 Task: Find connections with filter location Jalgaon Jamod with filter topic #blockchainwith filter profile language German with filter current company Mott MacDonald with filter school St. Paul's Senior Secondary School with filter industry Data Infrastructure and Analytics with filter service category Android Development with filter keywords title Astronomer
Action: Mouse moved to (583, 85)
Screenshot: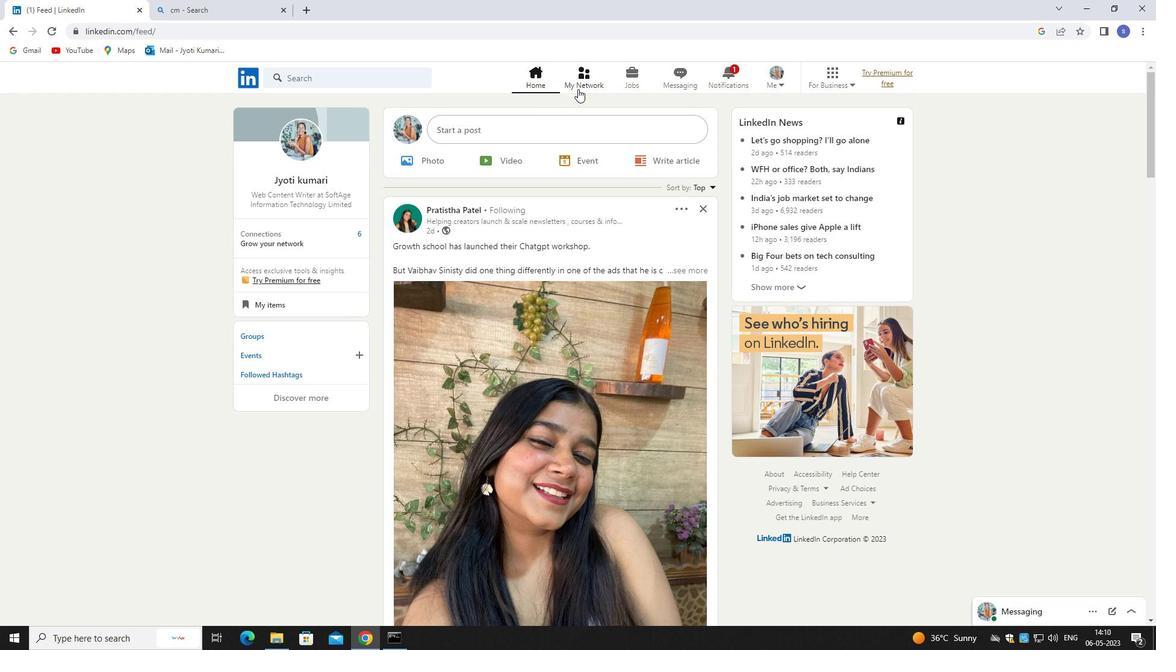 
Action: Mouse pressed left at (583, 85)
Screenshot: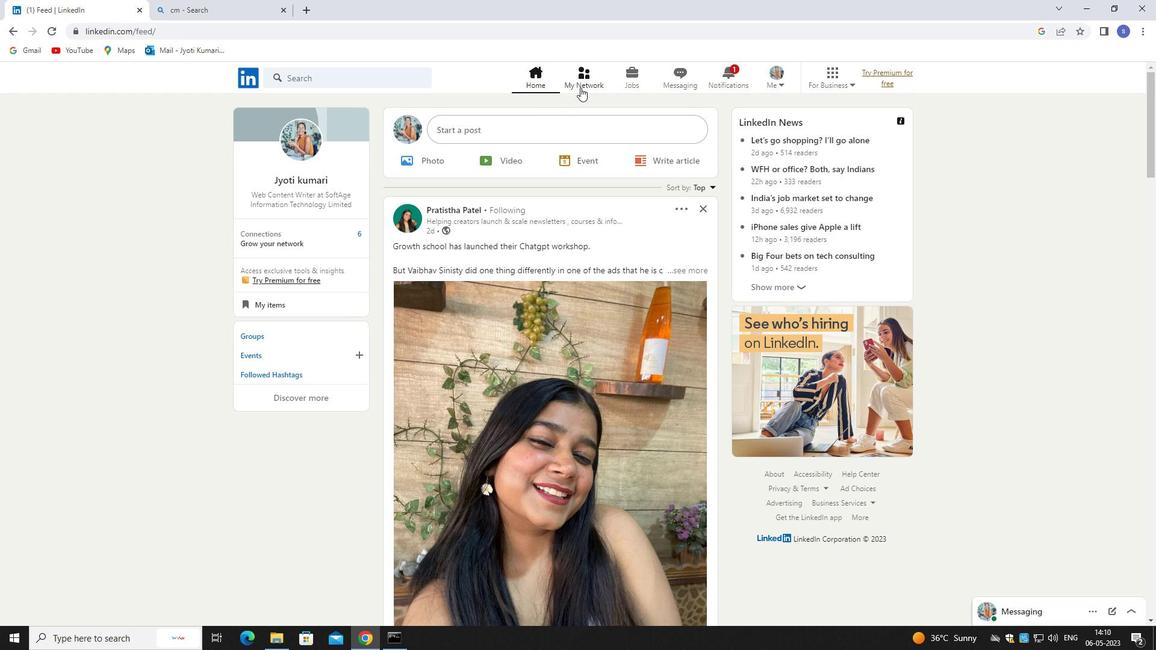 
Action: Mouse pressed left at (583, 85)
Screenshot: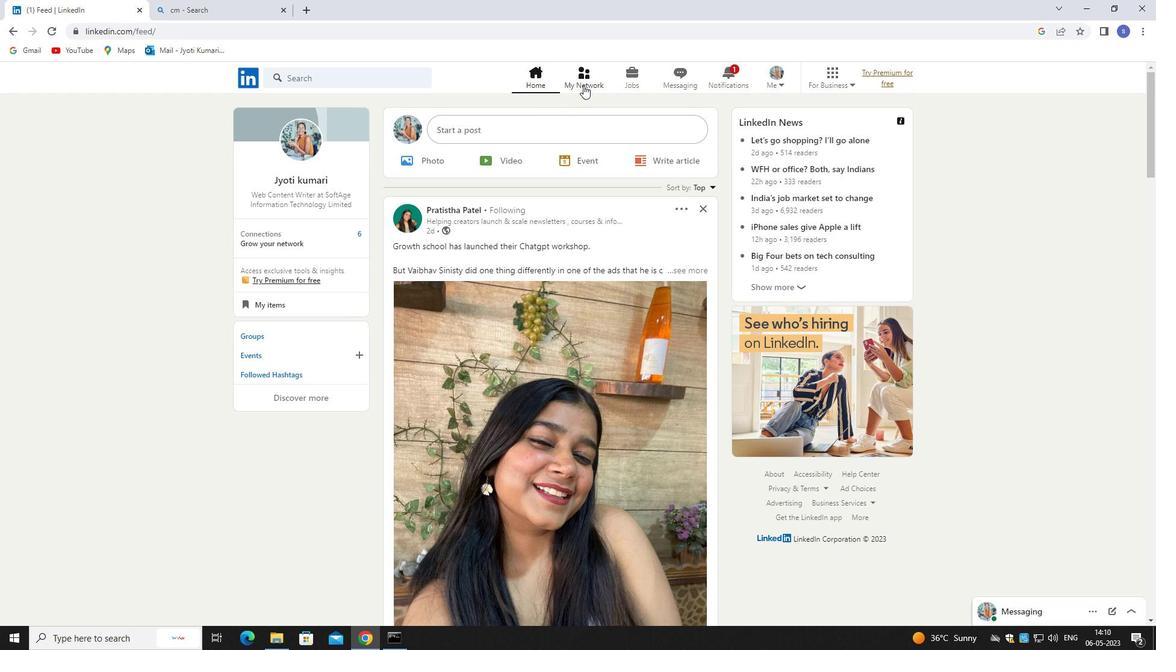 
Action: Mouse moved to (387, 145)
Screenshot: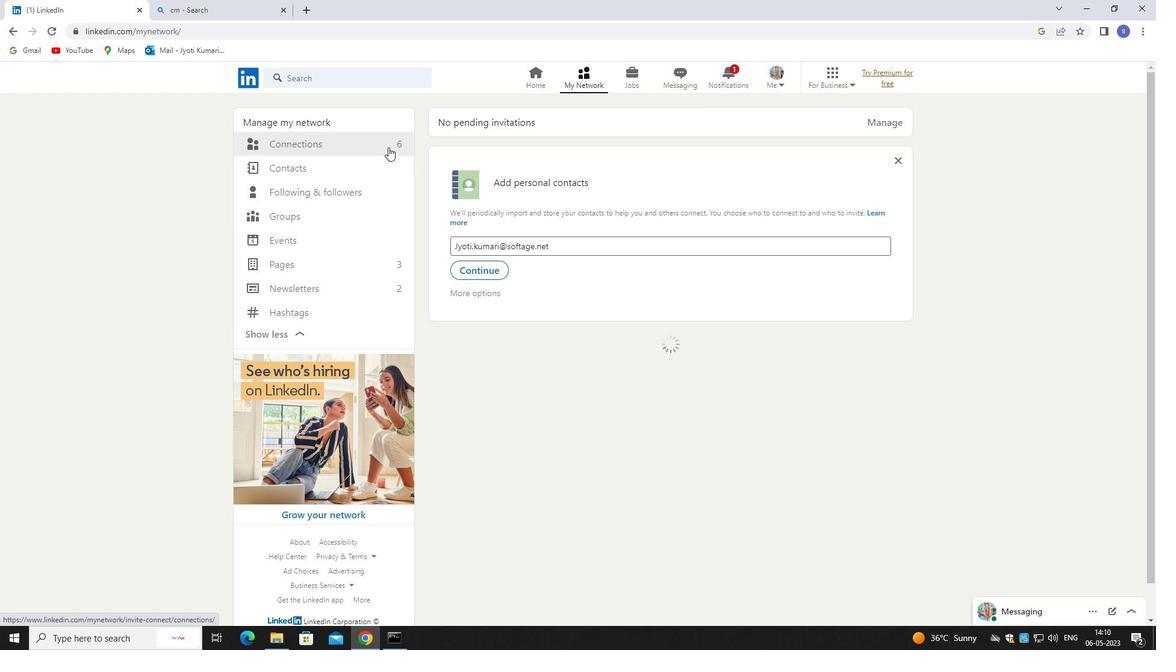 
Action: Mouse pressed left at (387, 145)
Screenshot: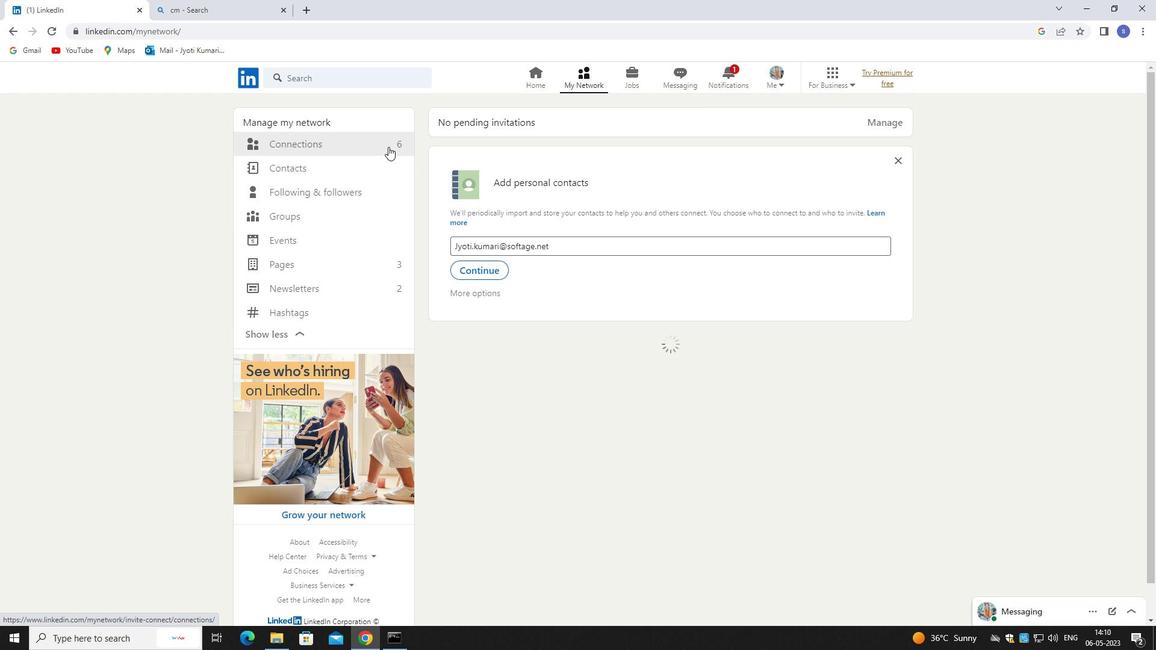
Action: Mouse moved to (644, 139)
Screenshot: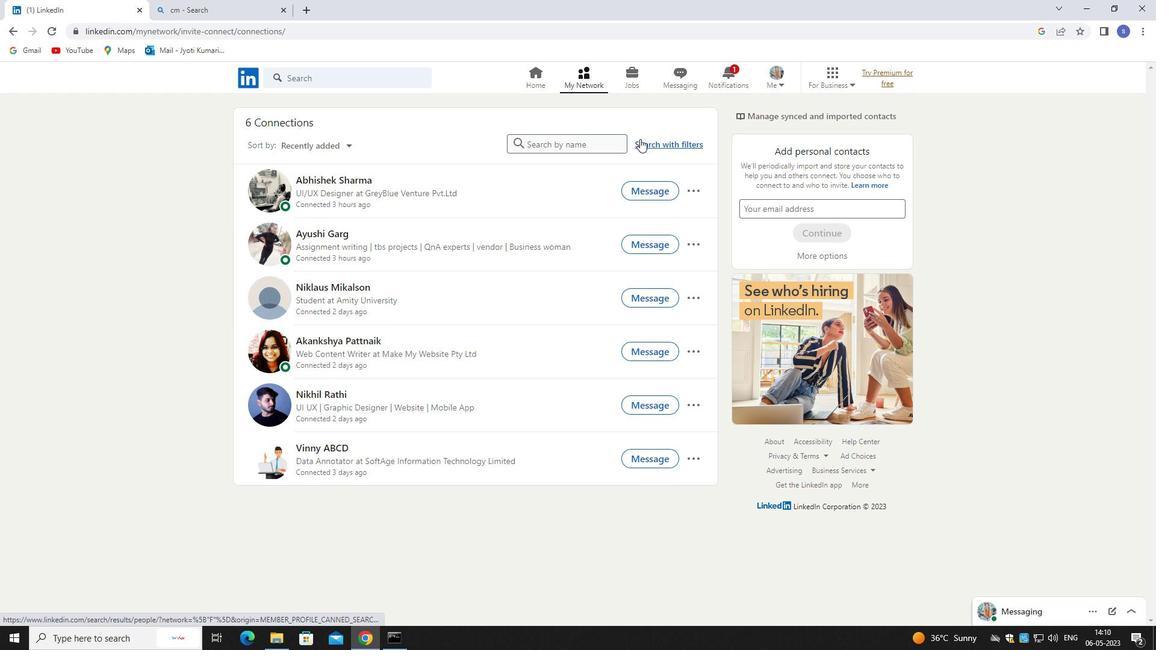 
Action: Mouse pressed left at (644, 139)
Screenshot: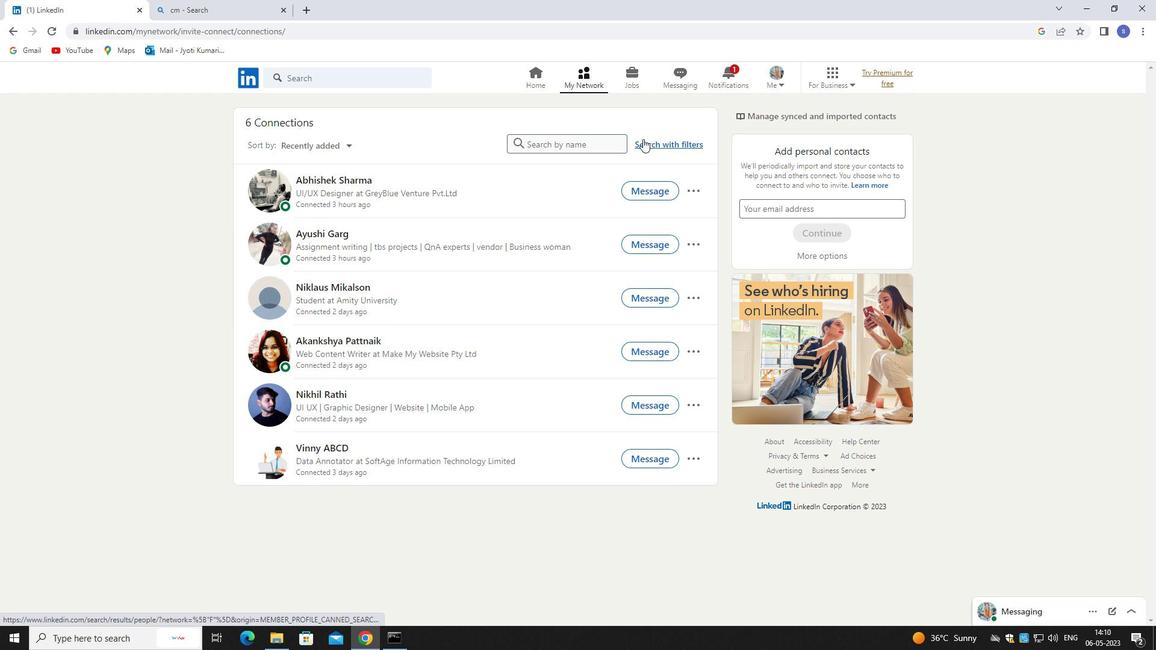 
Action: Mouse moved to (604, 110)
Screenshot: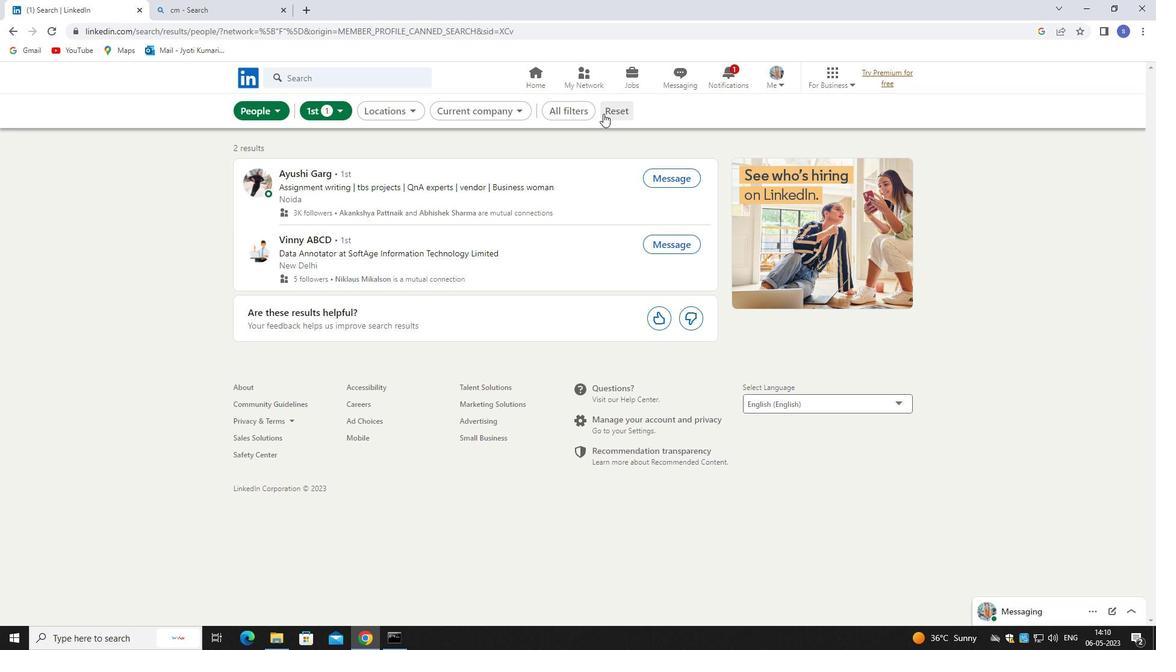 
Action: Mouse pressed left at (604, 110)
Screenshot: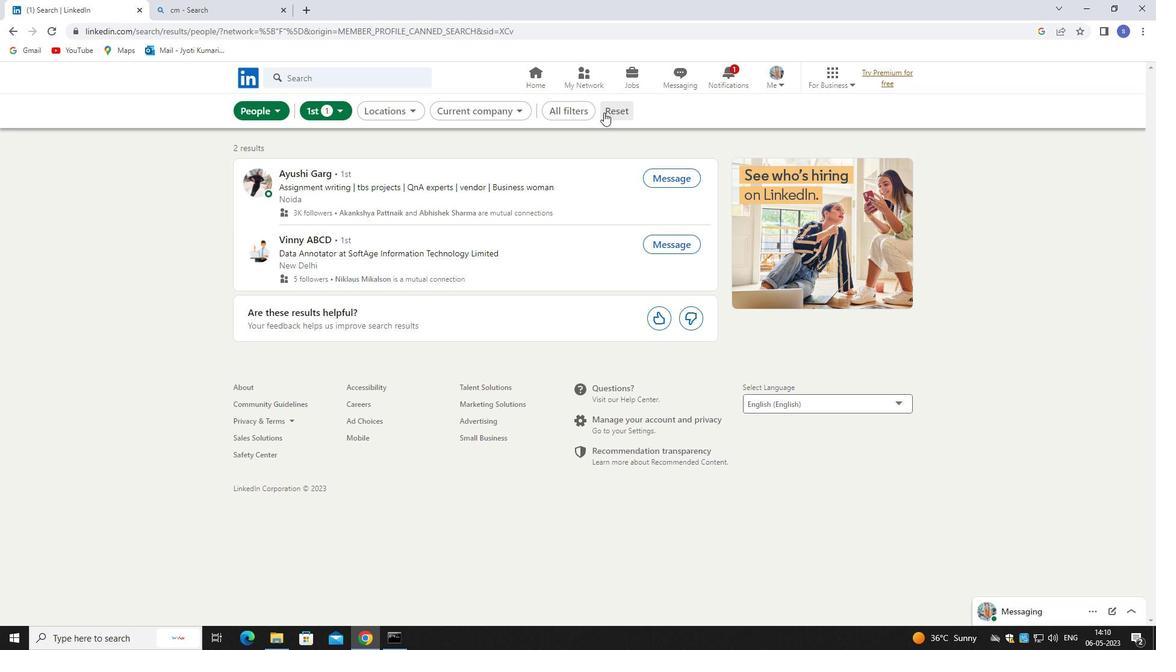 
Action: Mouse moved to (592, 109)
Screenshot: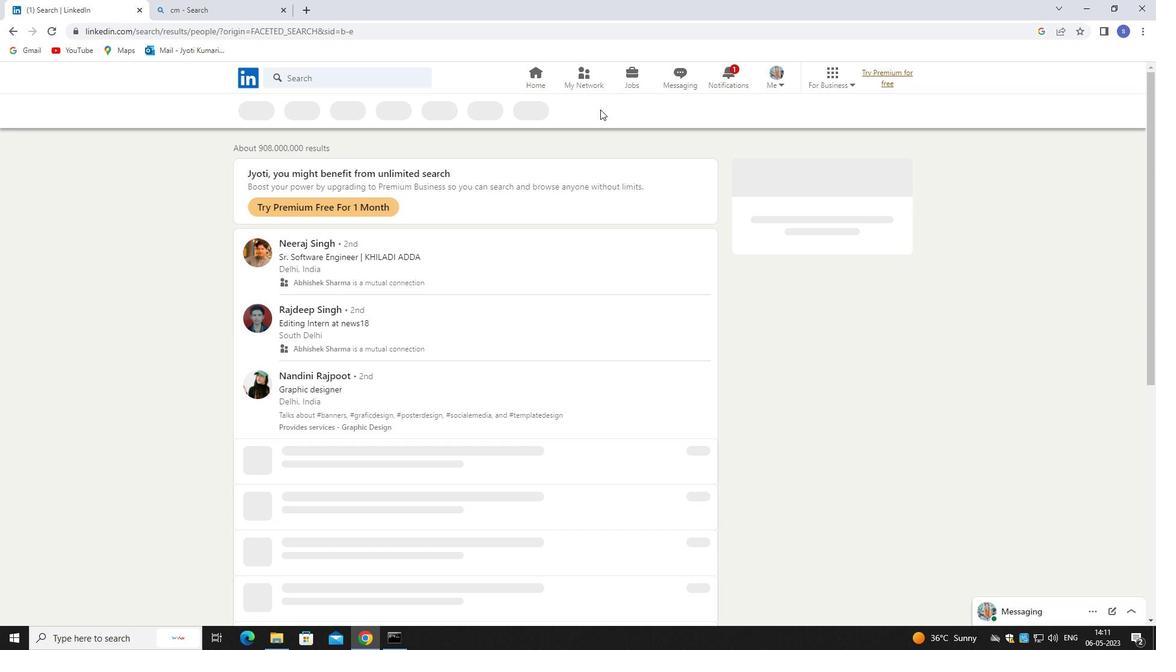 
Action: Mouse pressed left at (592, 109)
Screenshot: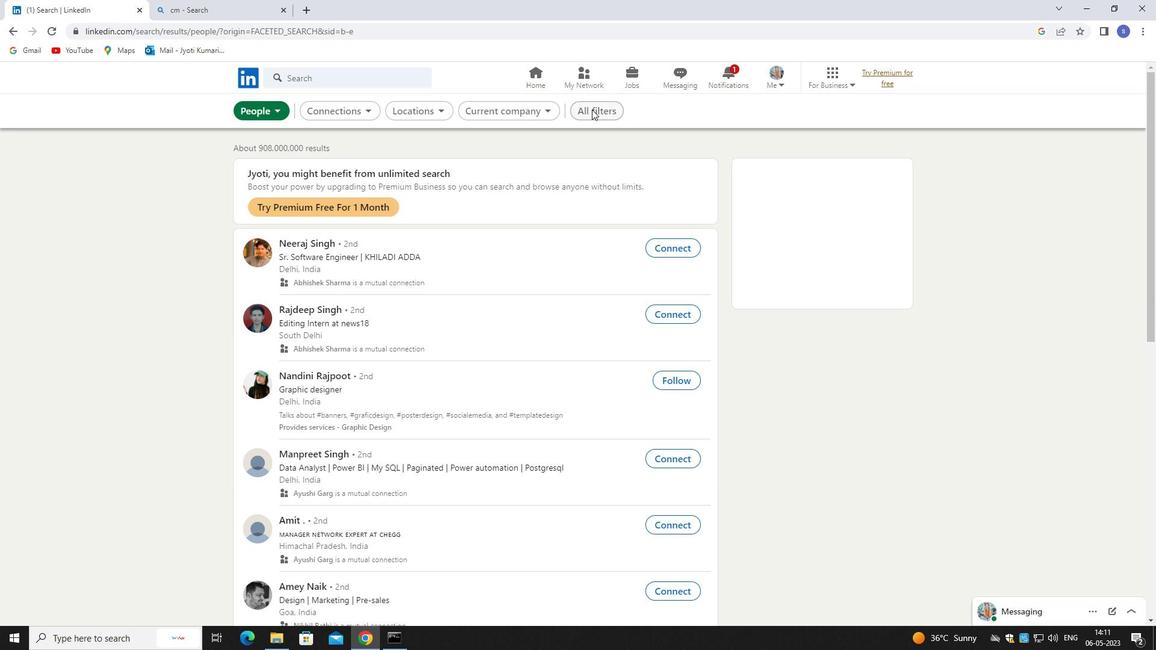 
Action: Mouse moved to (998, 472)
Screenshot: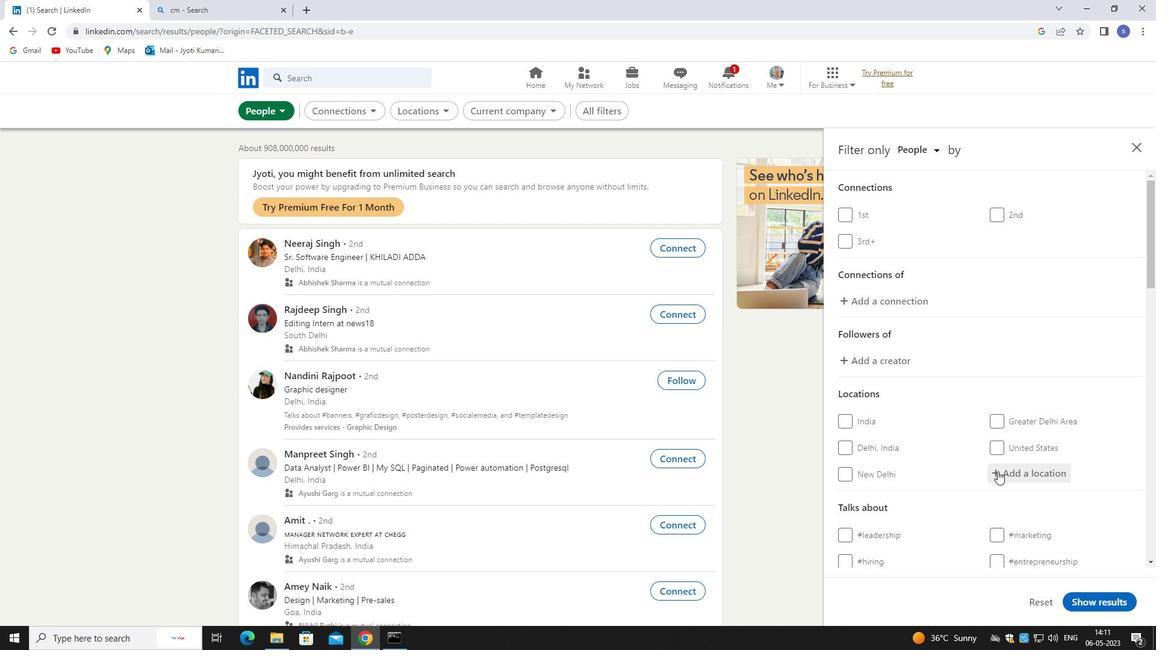 
Action: Mouse pressed left at (998, 472)
Screenshot: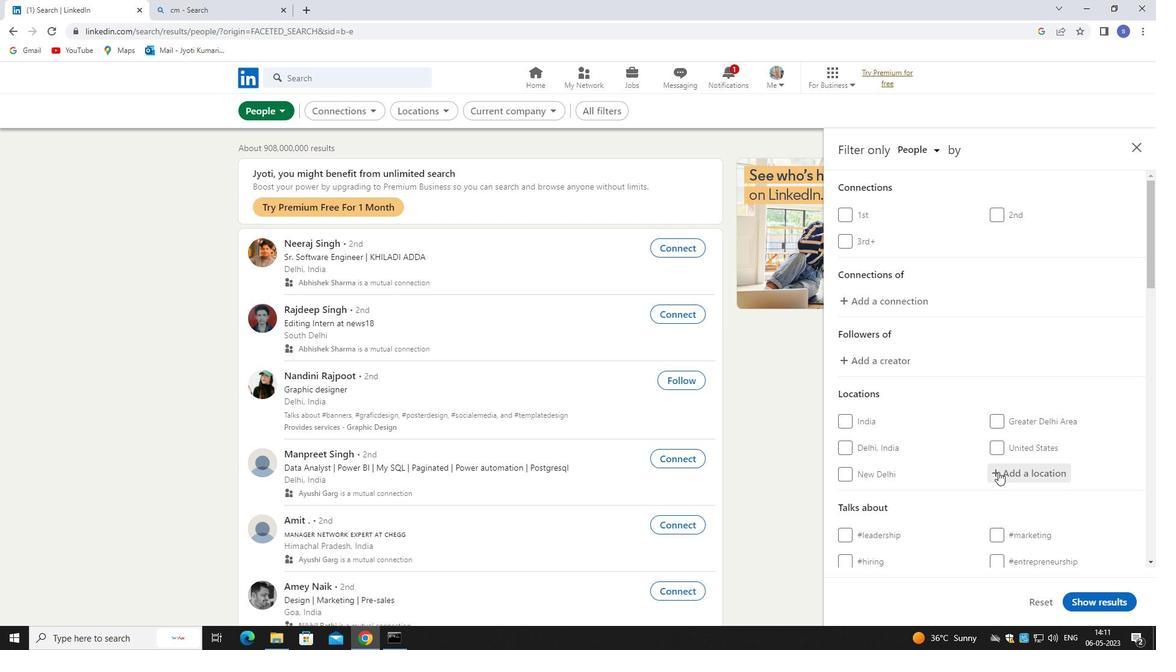
Action: Mouse moved to (967, 453)
Screenshot: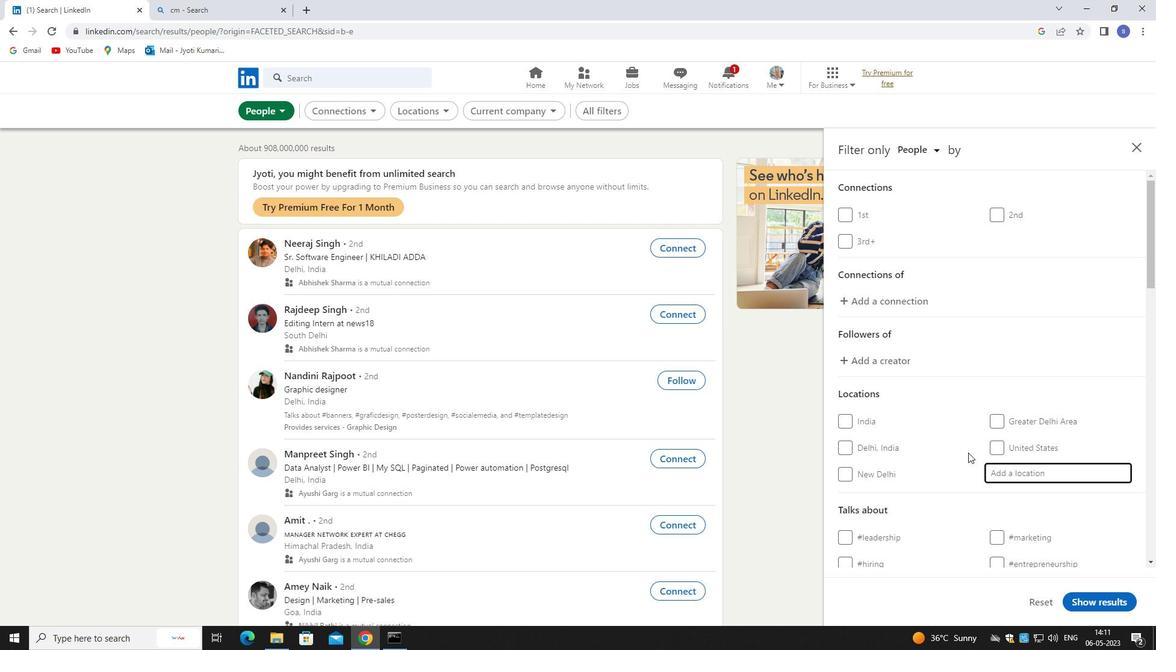 
Action: Key pressed jalg
Screenshot: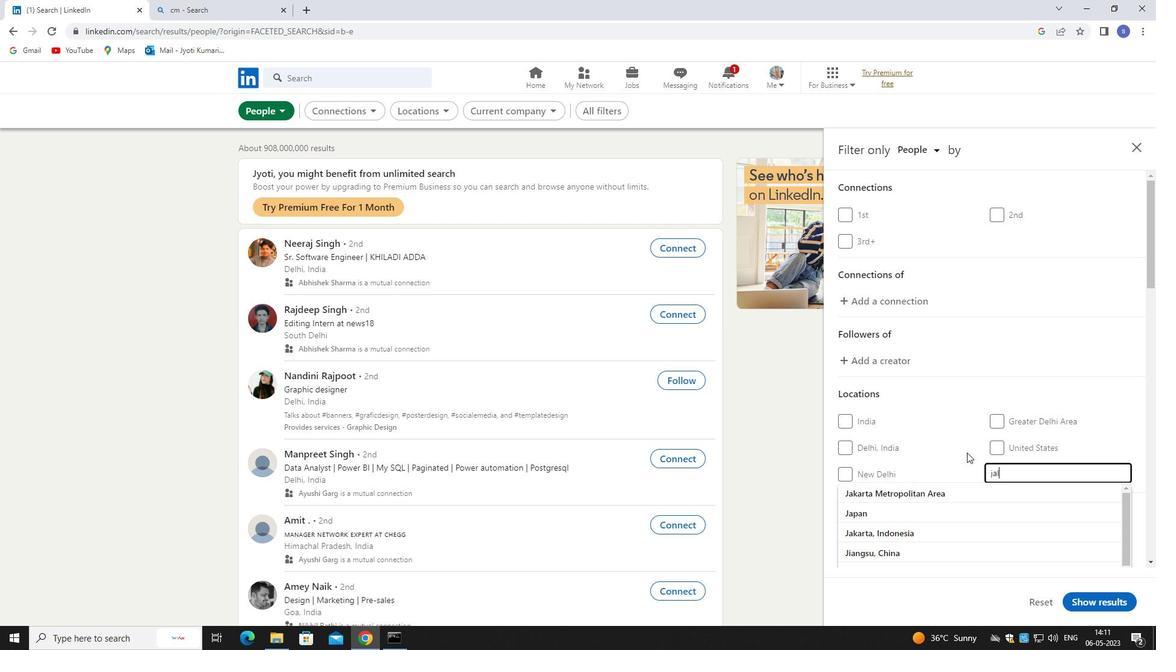 
Action: Mouse moved to (967, 452)
Screenshot: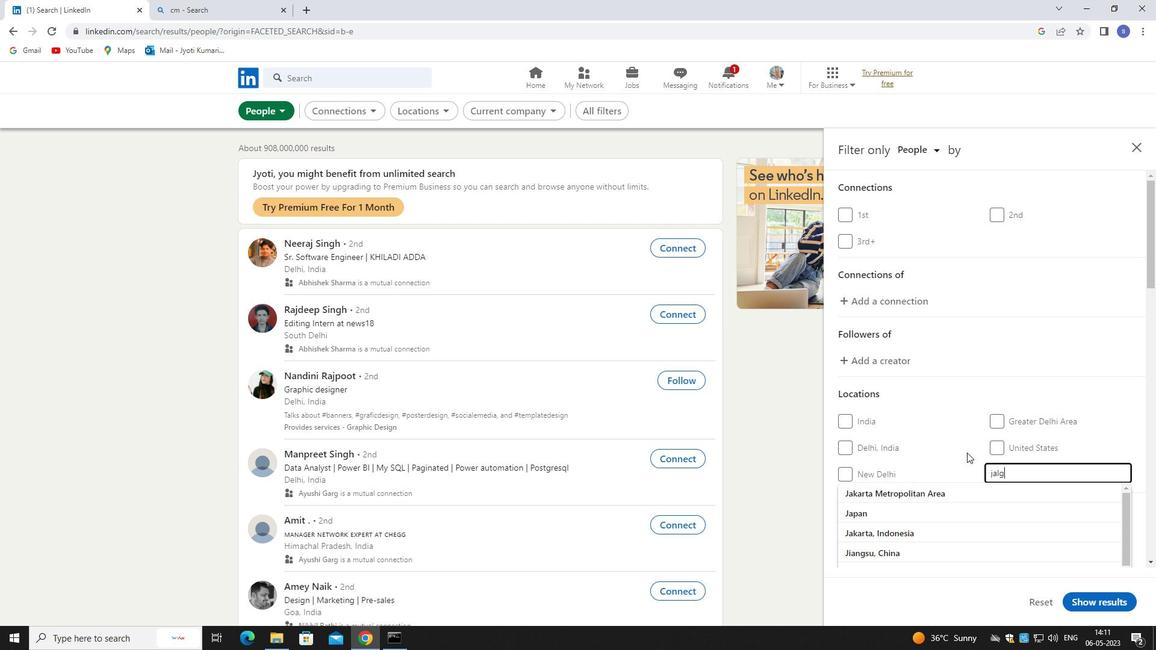 
Action: Key pressed aon
Screenshot: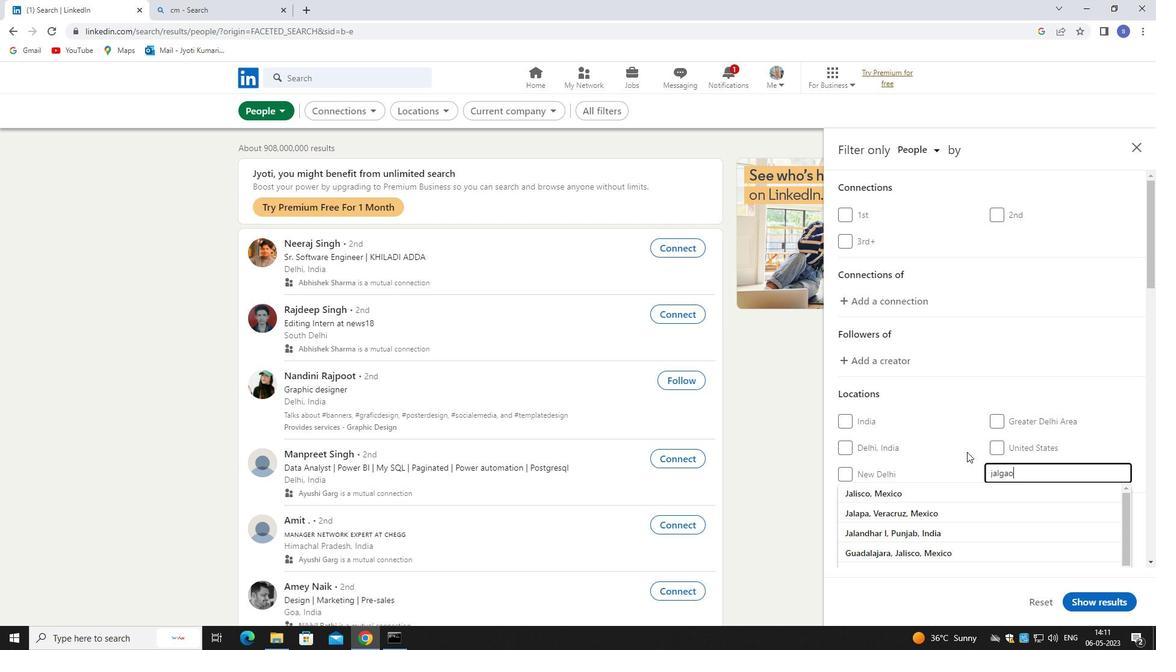 
Action: Mouse moved to (982, 485)
Screenshot: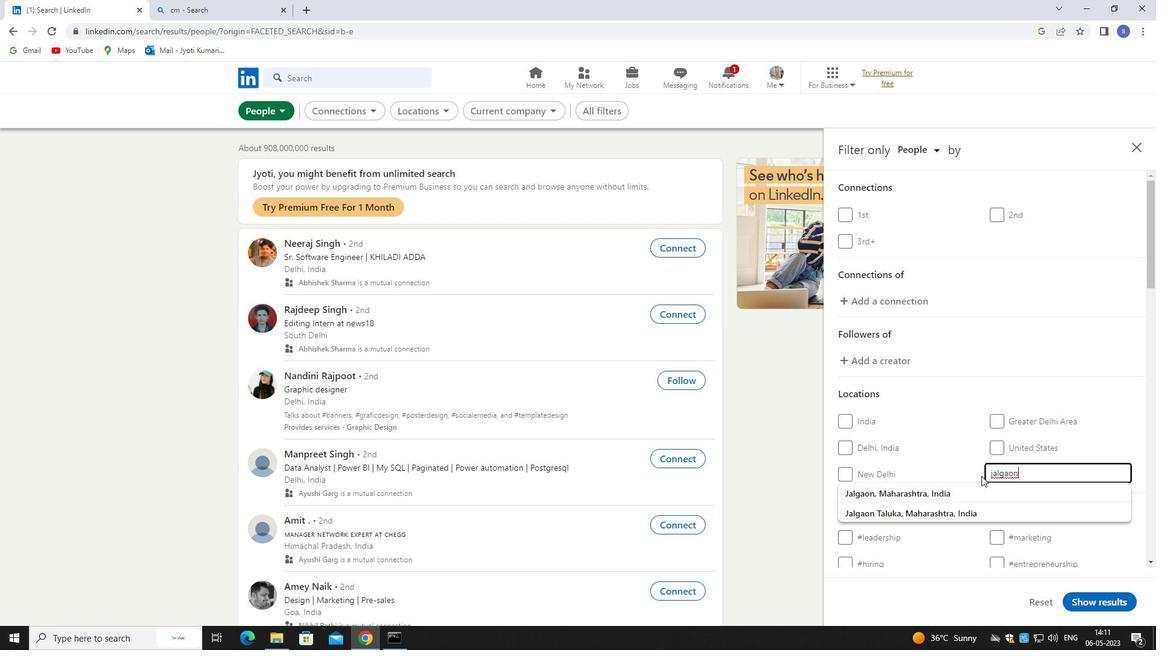 
Action: Mouse pressed left at (982, 485)
Screenshot: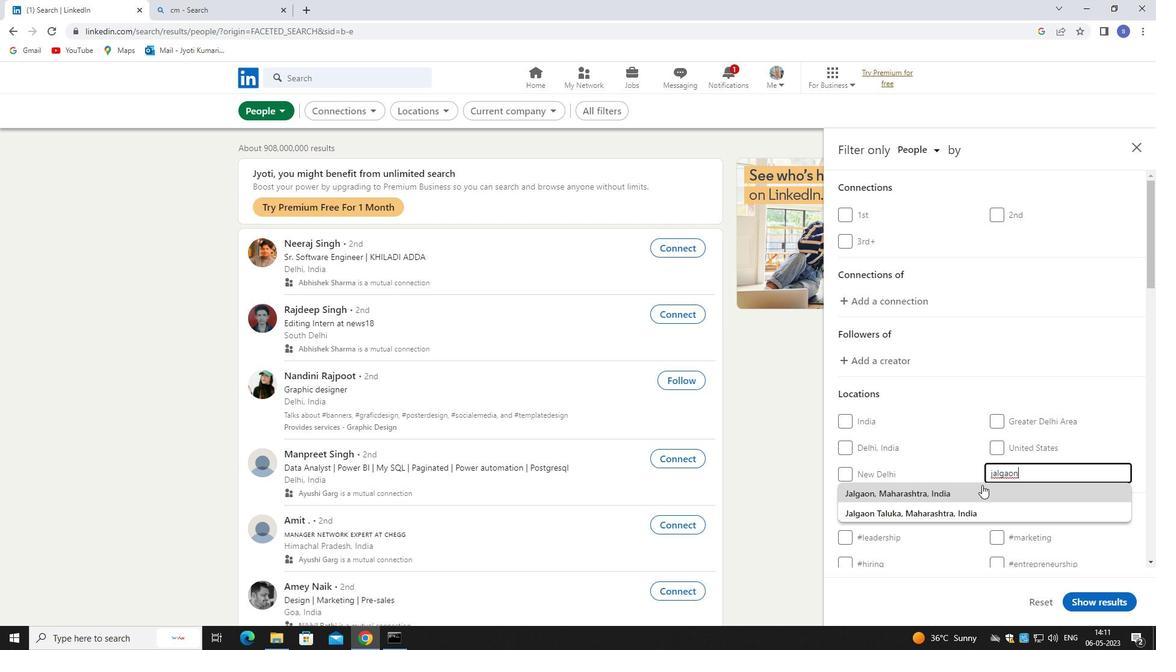 
Action: Mouse scrolled (982, 485) with delta (0, 0)
Screenshot: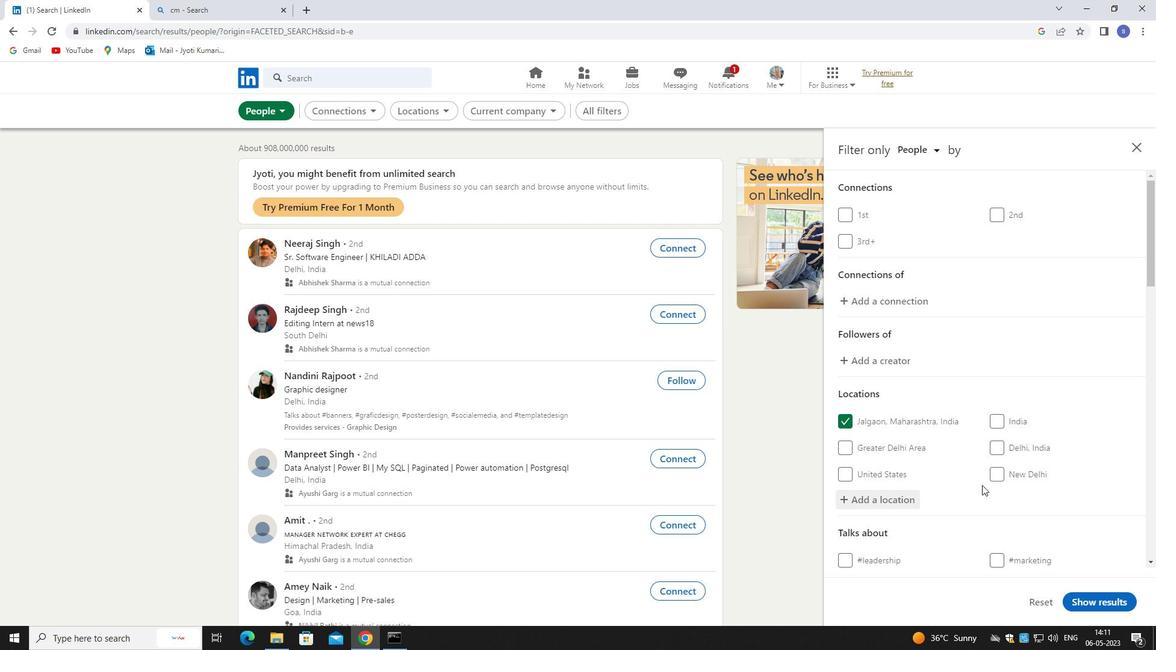 
Action: Mouse moved to (982, 486)
Screenshot: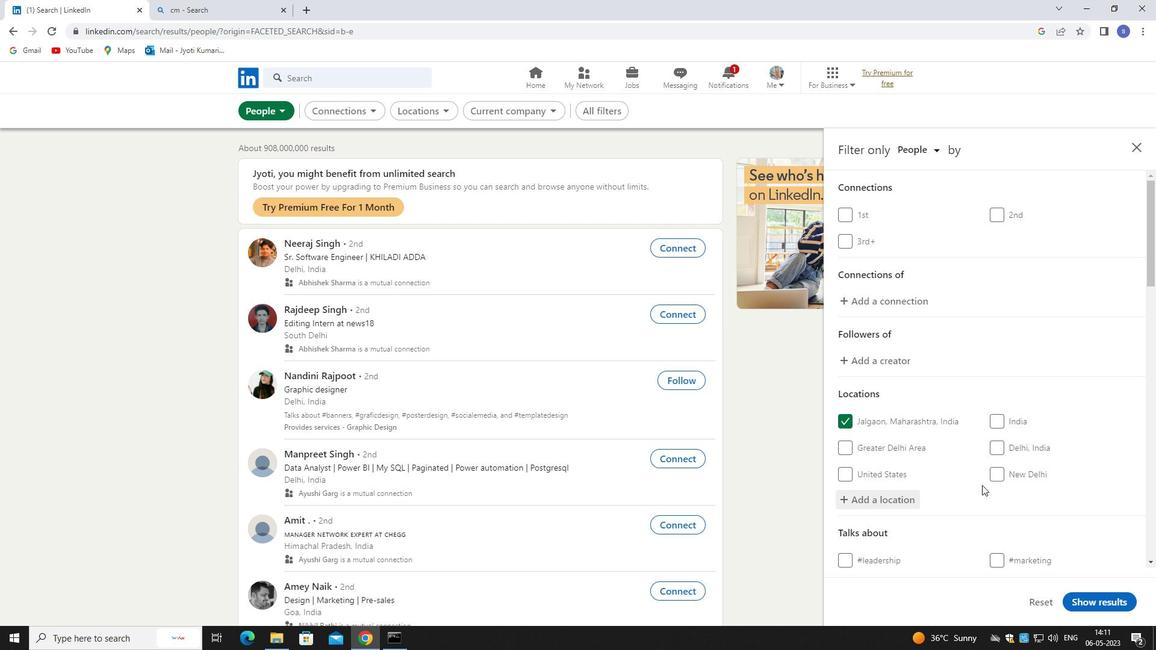 
Action: Mouse scrolled (982, 485) with delta (0, 0)
Screenshot: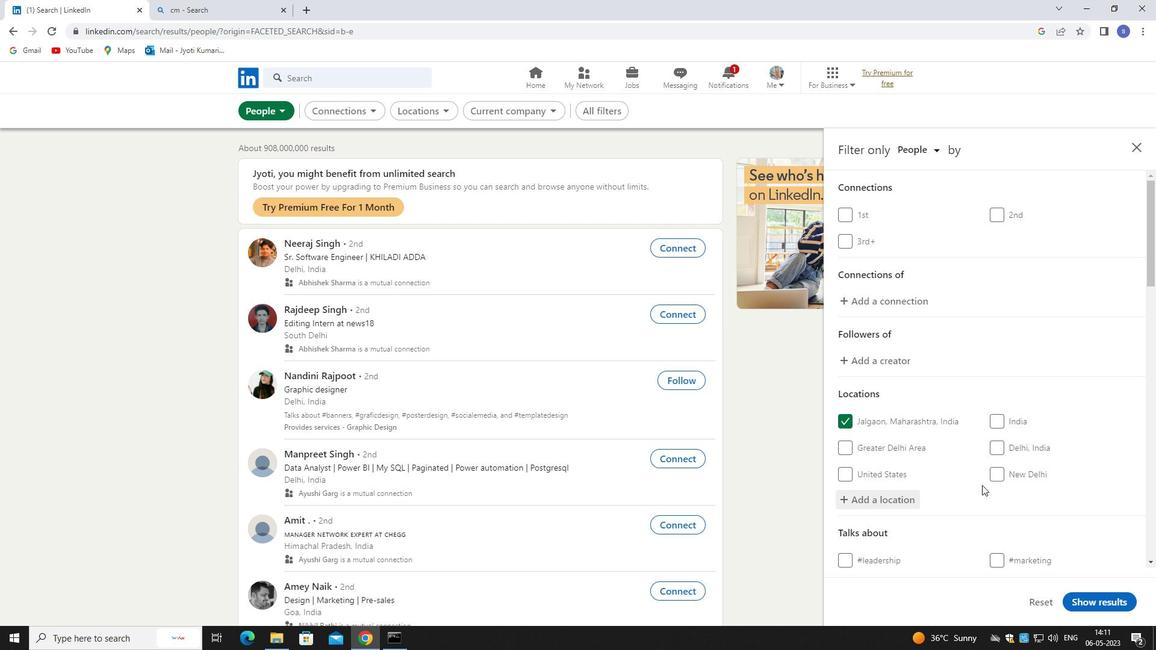 
Action: Mouse scrolled (982, 485) with delta (0, 0)
Screenshot: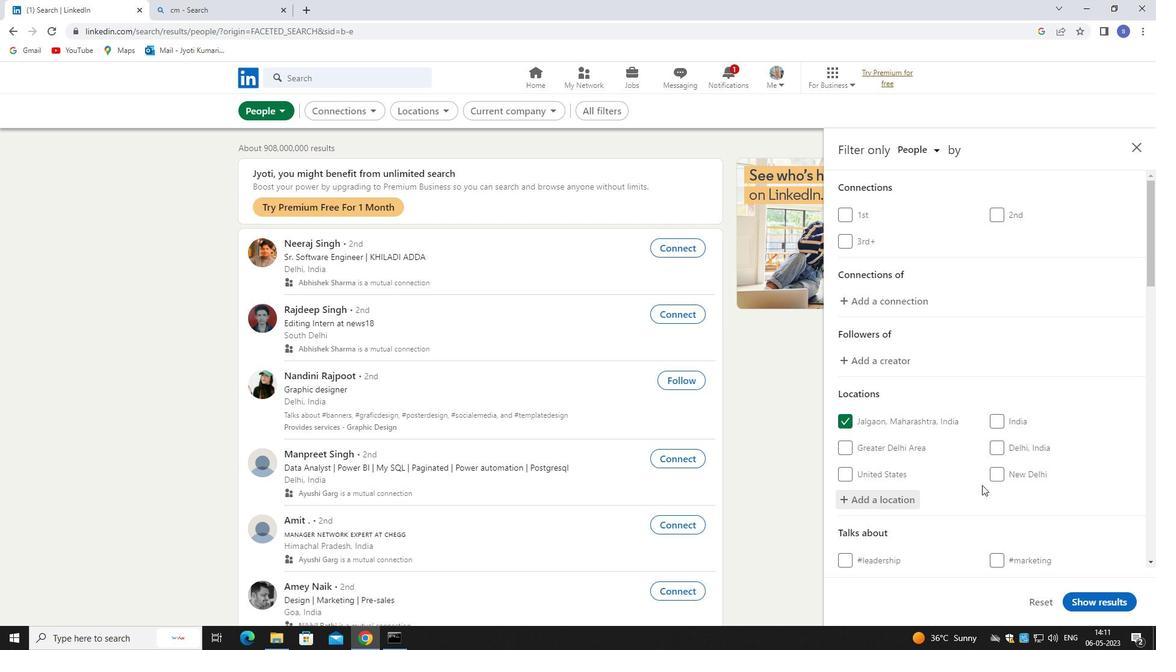
Action: Mouse moved to (1027, 429)
Screenshot: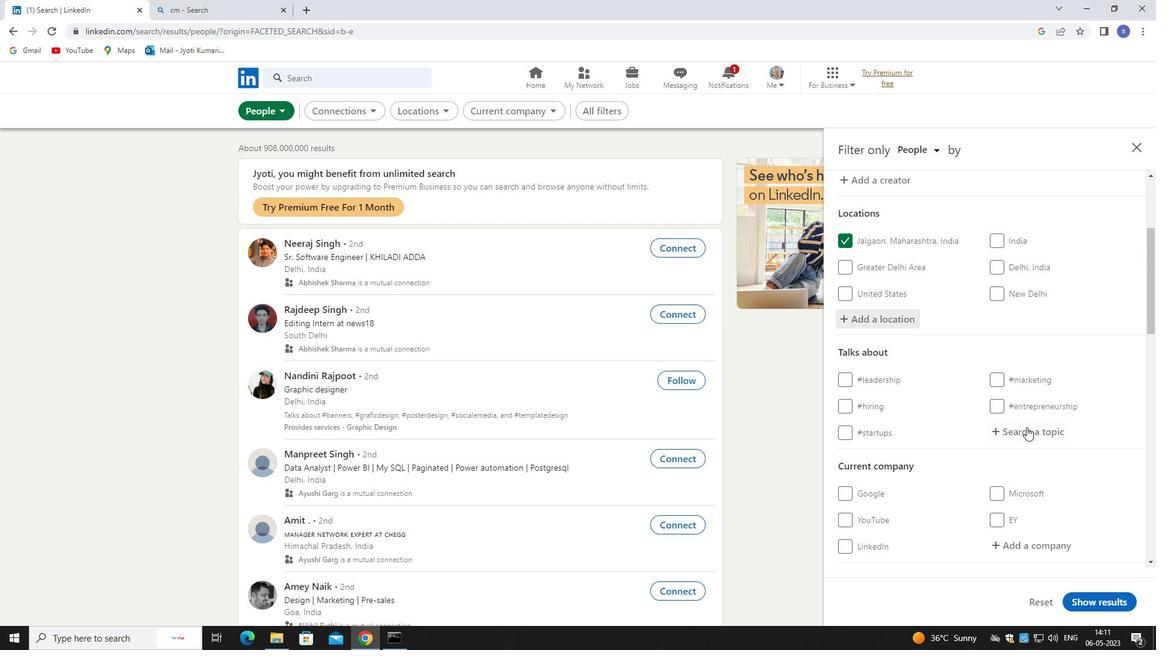 
Action: Mouse pressed left at (1027, 429)
Screenshot: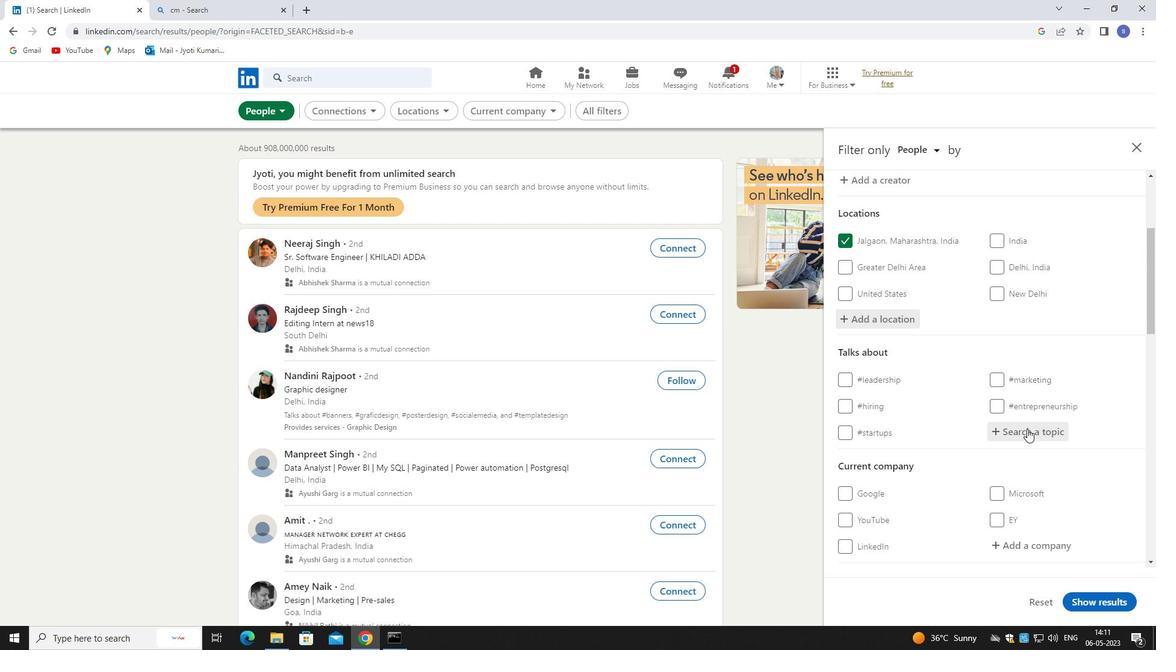 
Action: Key pressed block
Screenshot: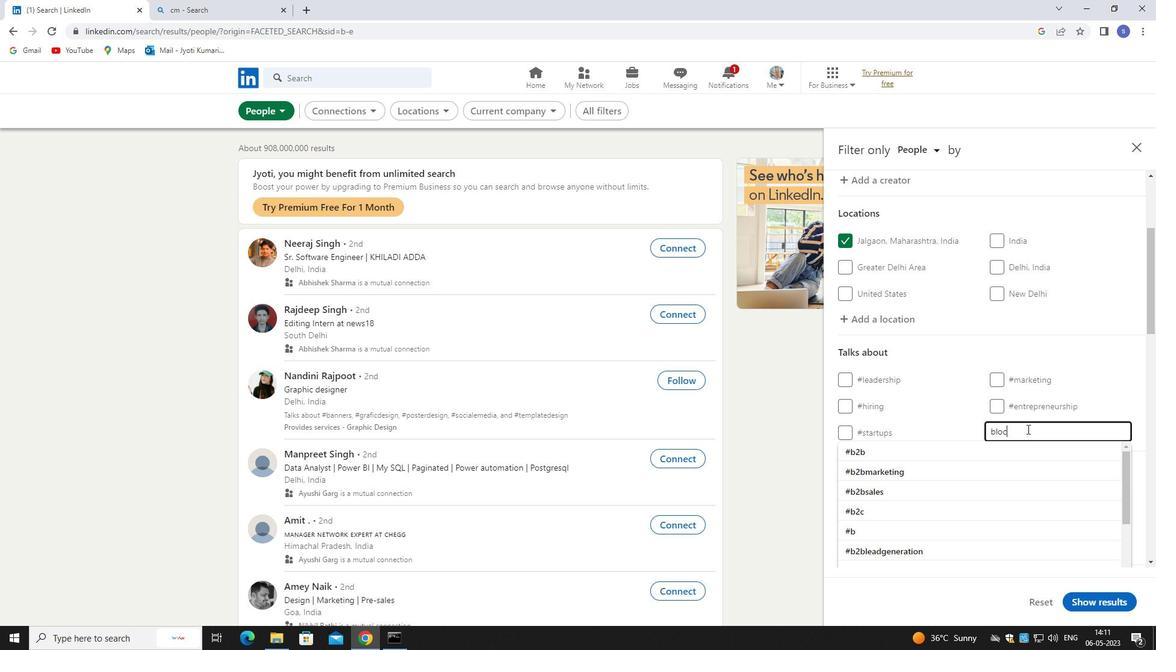 
Action: Mouse moved to (1036, 445)
Screenshot: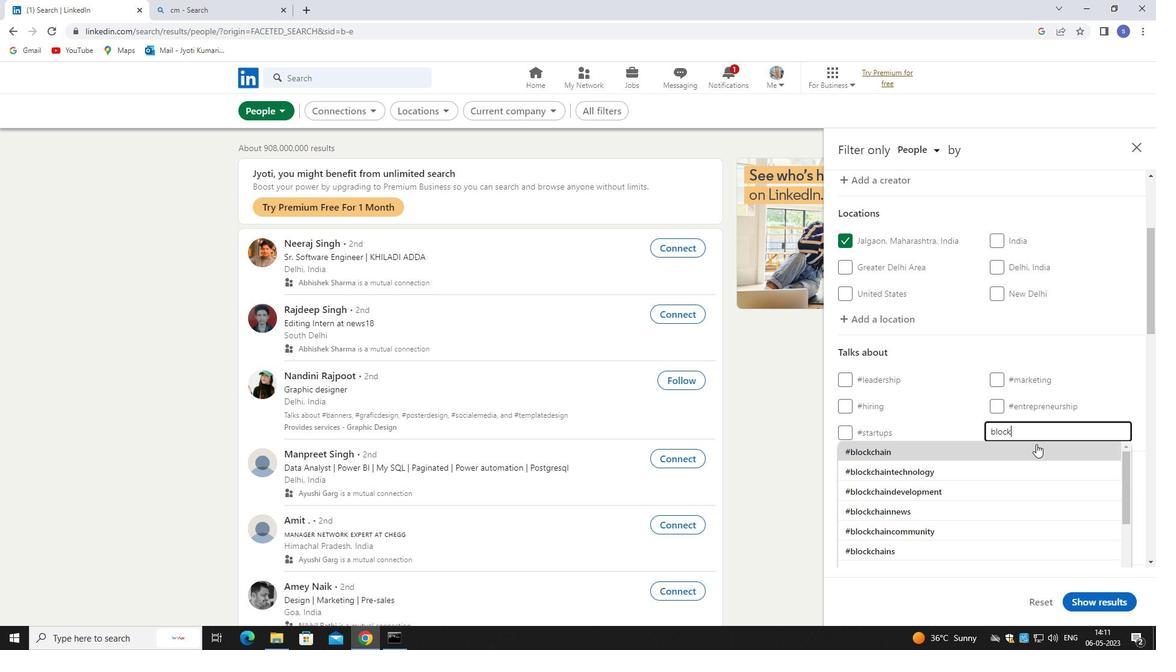 
Action: Mouse pressed left at (1036, 445)
Screenshot: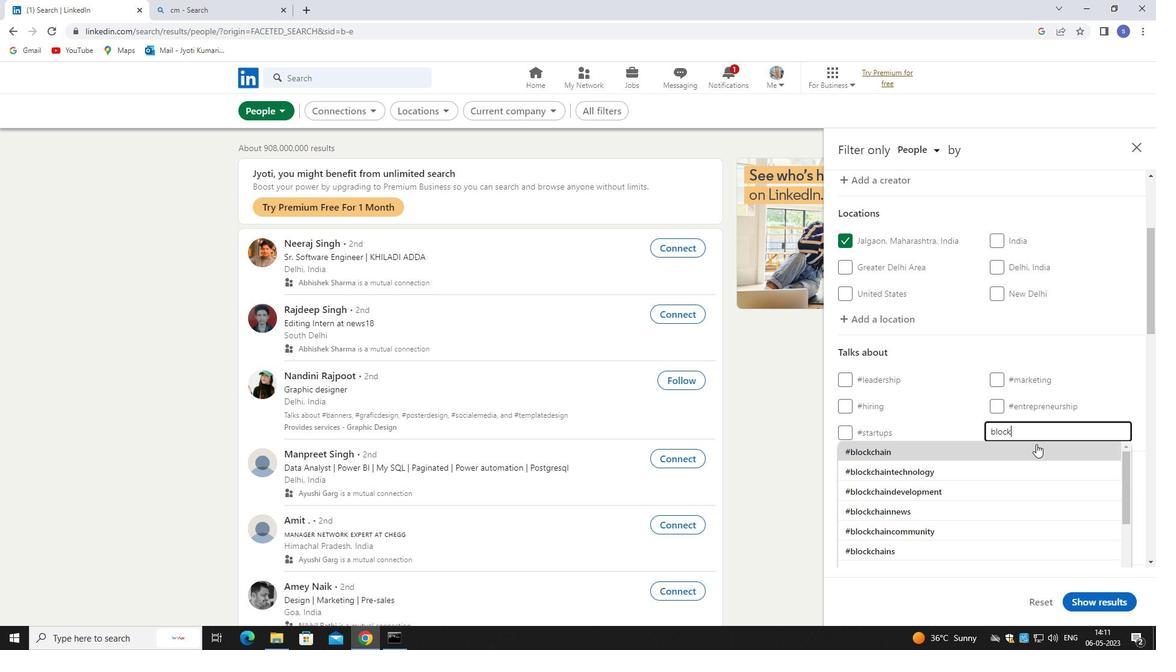 
Action: Mouse scrolled (1036, 445) with delta (0, 0)
Screenshot: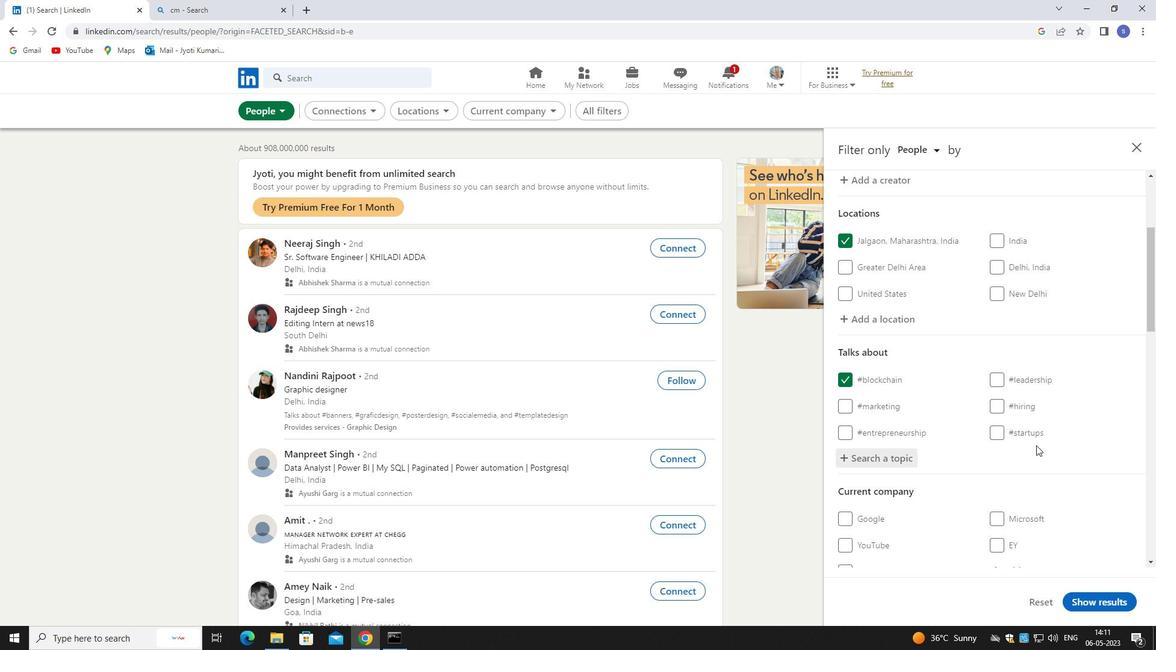 
Action: Mouse scrolled (1036, 445) with delta (0, 0)
Screenshot: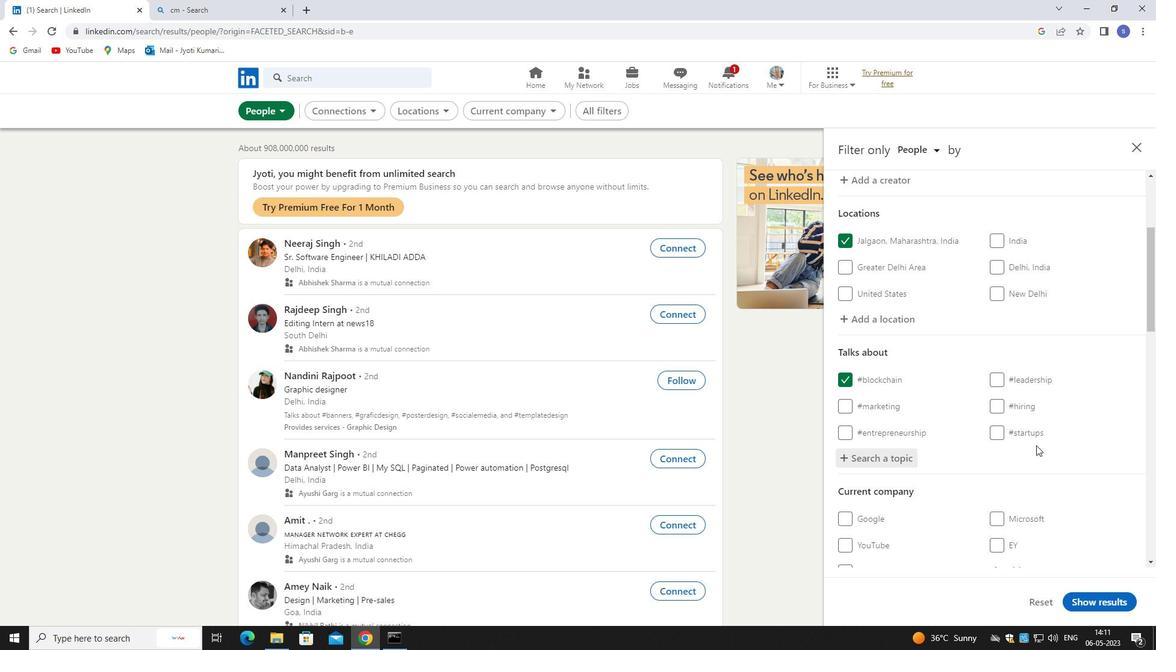 
Action: Mouse scrolled (1036, 445) with delta (0, 0)
Screenshot: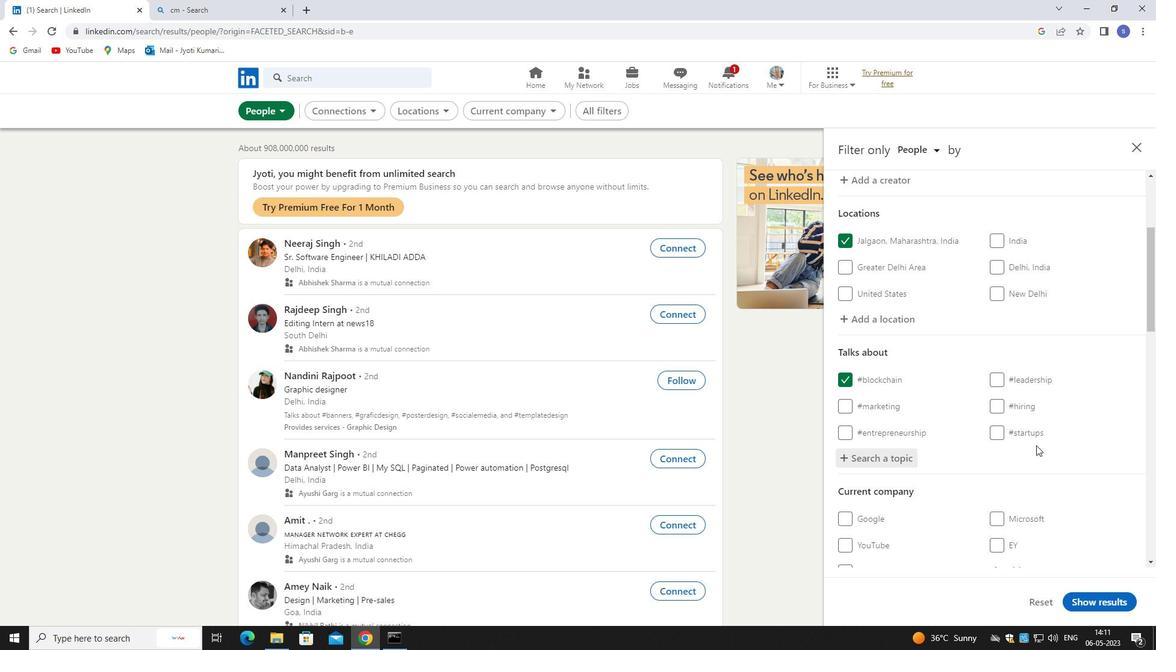 
Action: Mouse moved to (1041, 389)
Screenshot: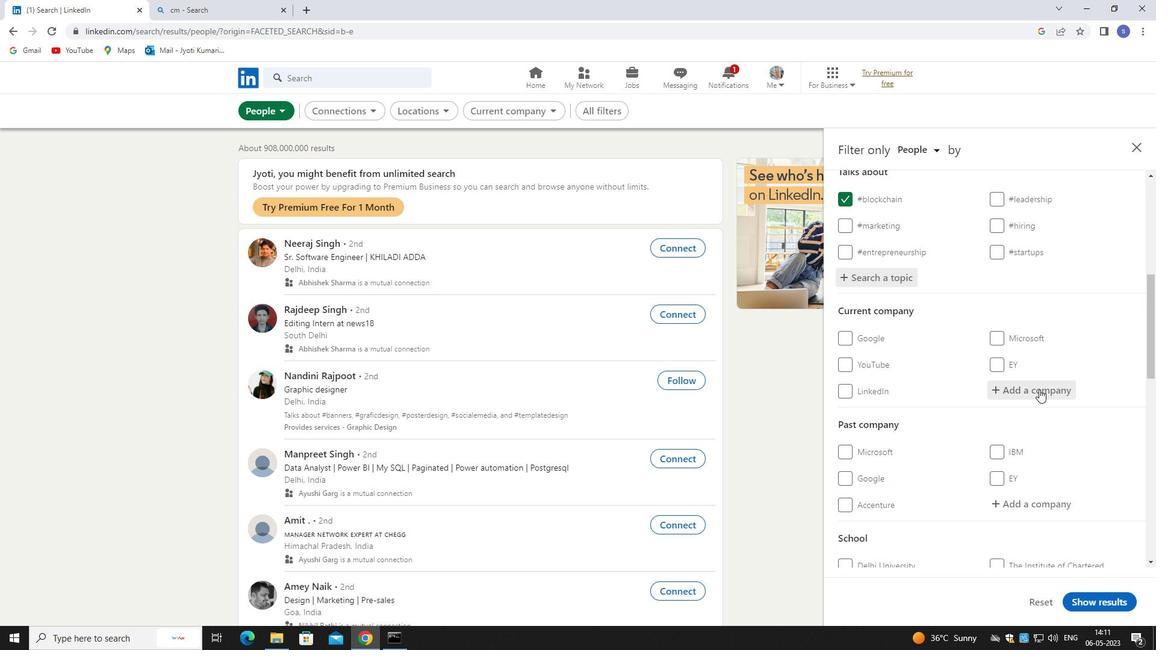 
Action: Mouse pressed left at (1041, 389)
Screenshot: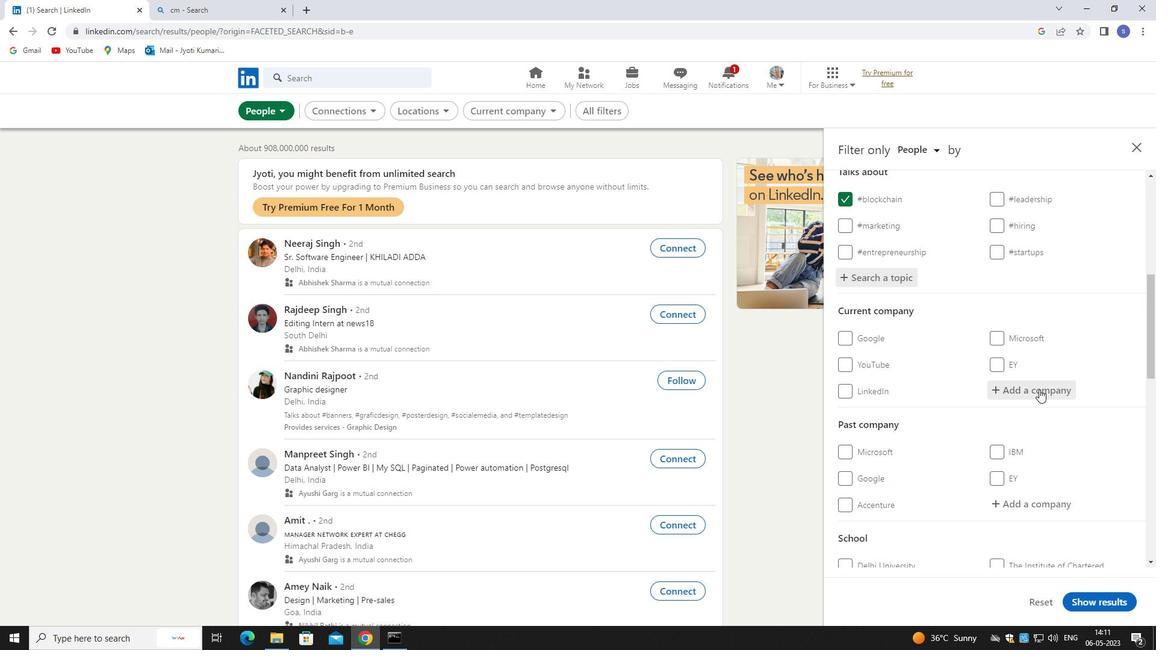 
Action: Key pressed mott
Screenshot: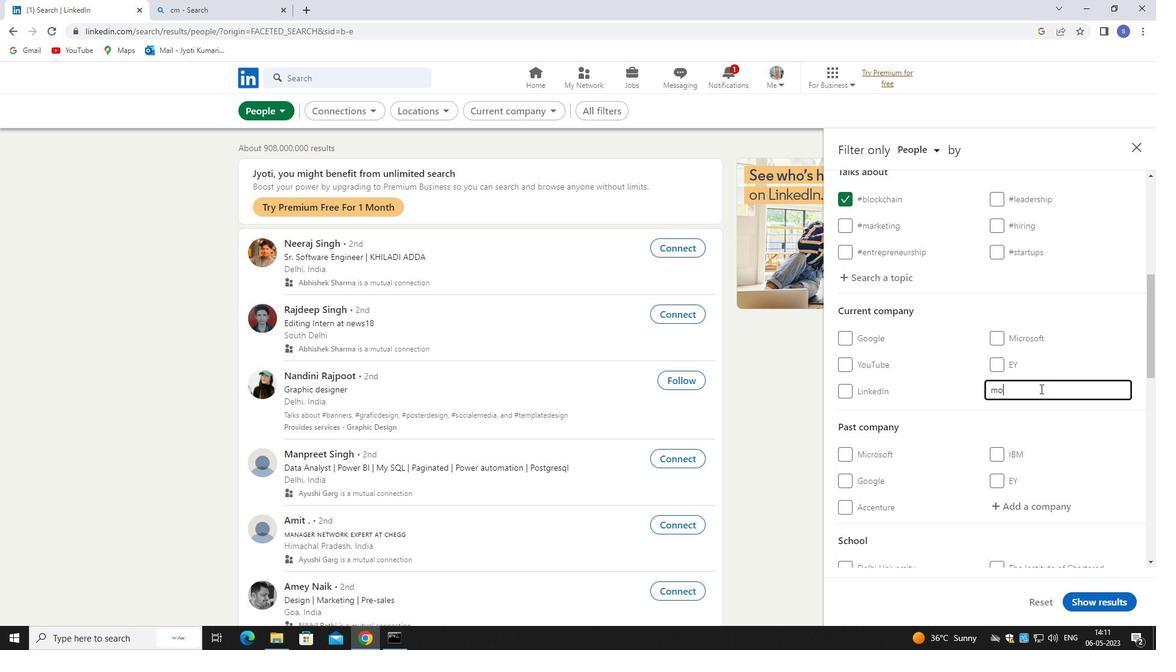 
Action: Mouse moved to (1015, 419)
Screenshot: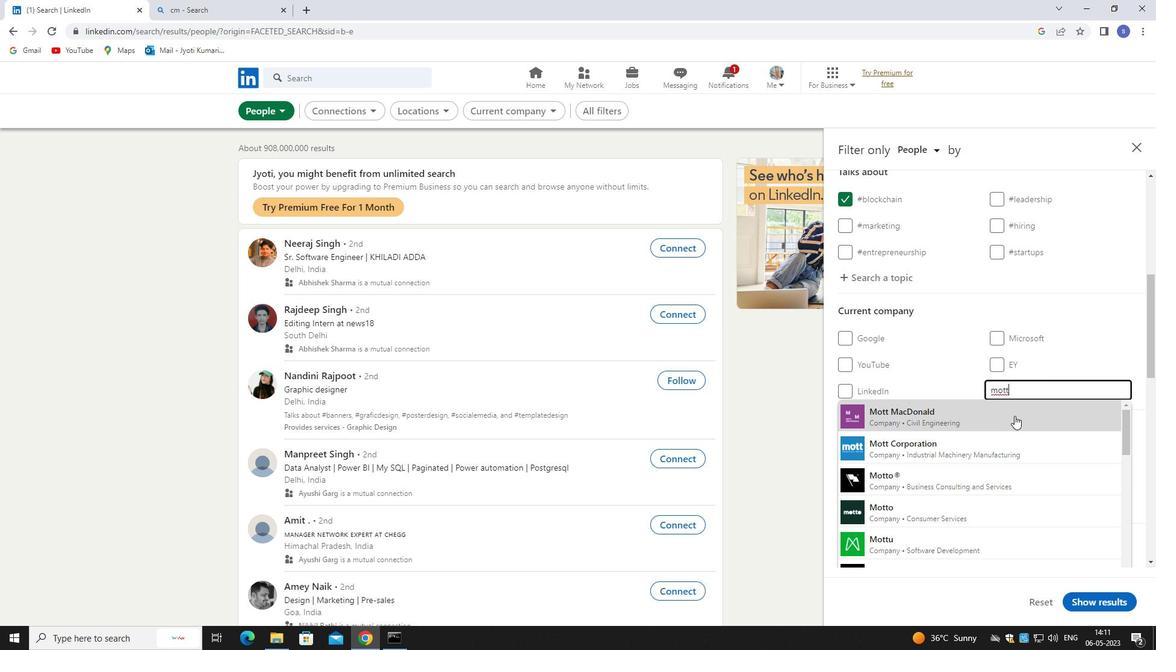 
Action: Mouse pressed left at (1015, 419)
Screenshot: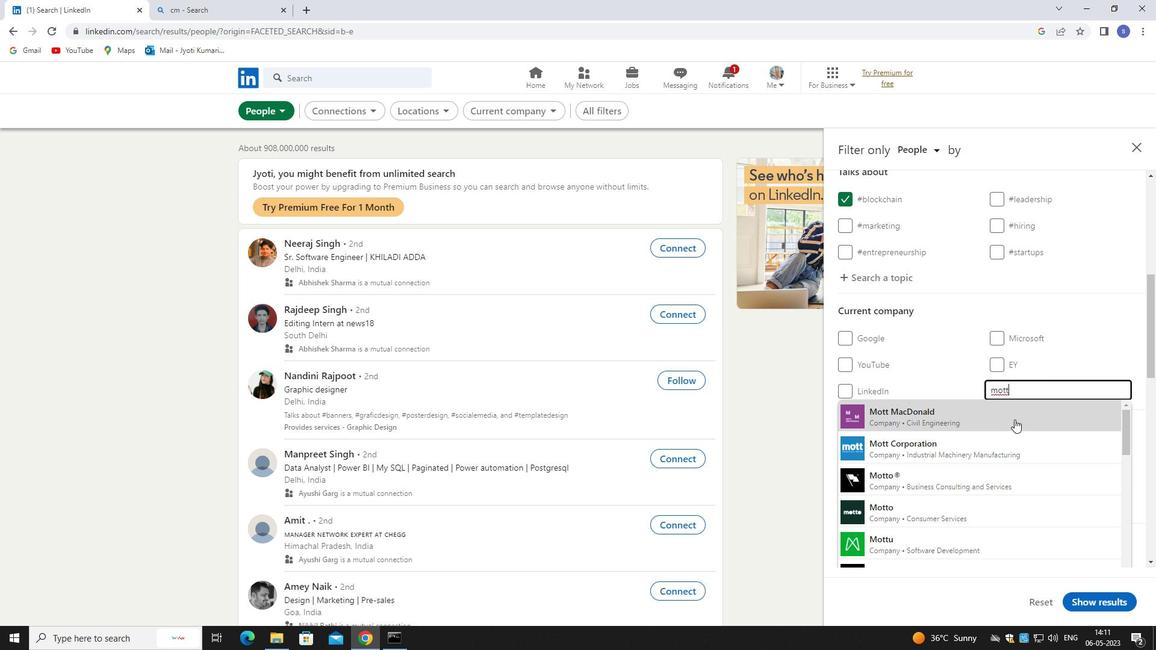 
Action: Mouse scrolled (1015, 419) with delta (0, 0)
Screenshot: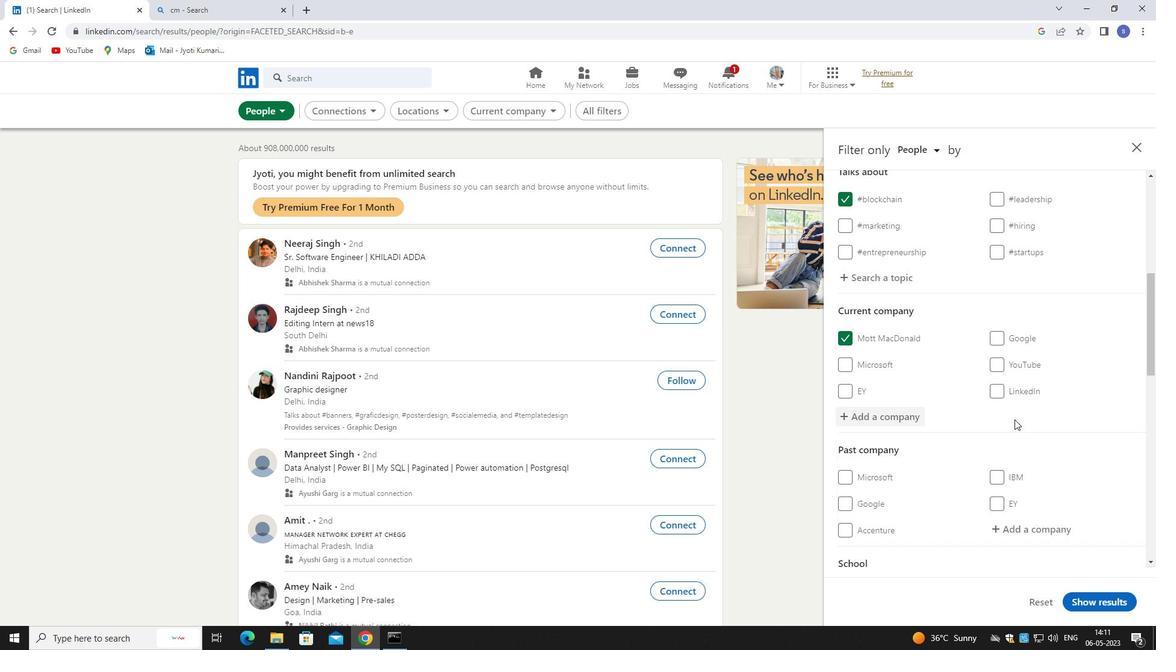 
Action: Mouse scrolled (1015, 419) with delta (0, 0)
Screenshot: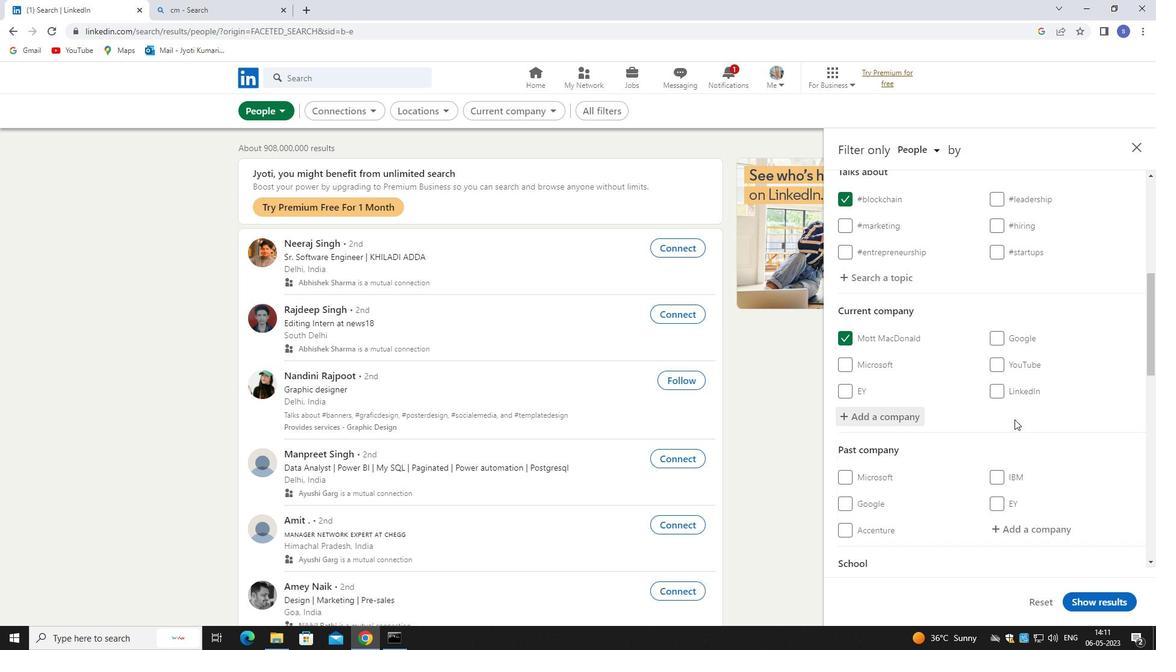 
Action: Mouse scrolled (1015, 419) with delta (0, 0)
Screenshot: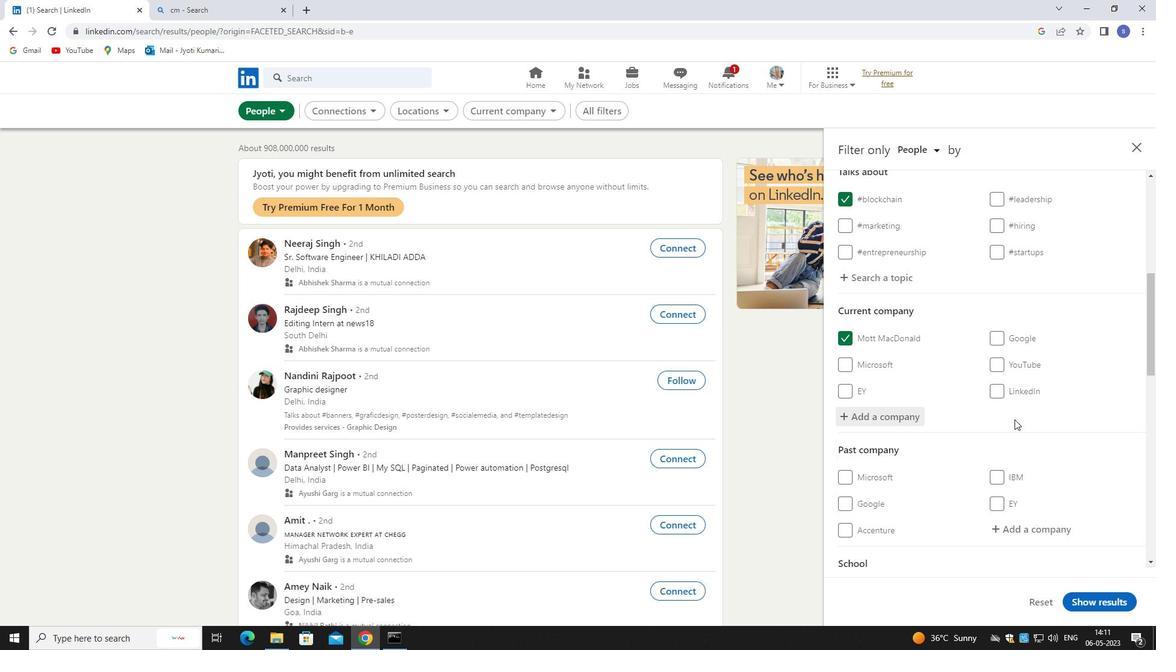 
Action: Mouse moved to (1035, 480)
Screenshot: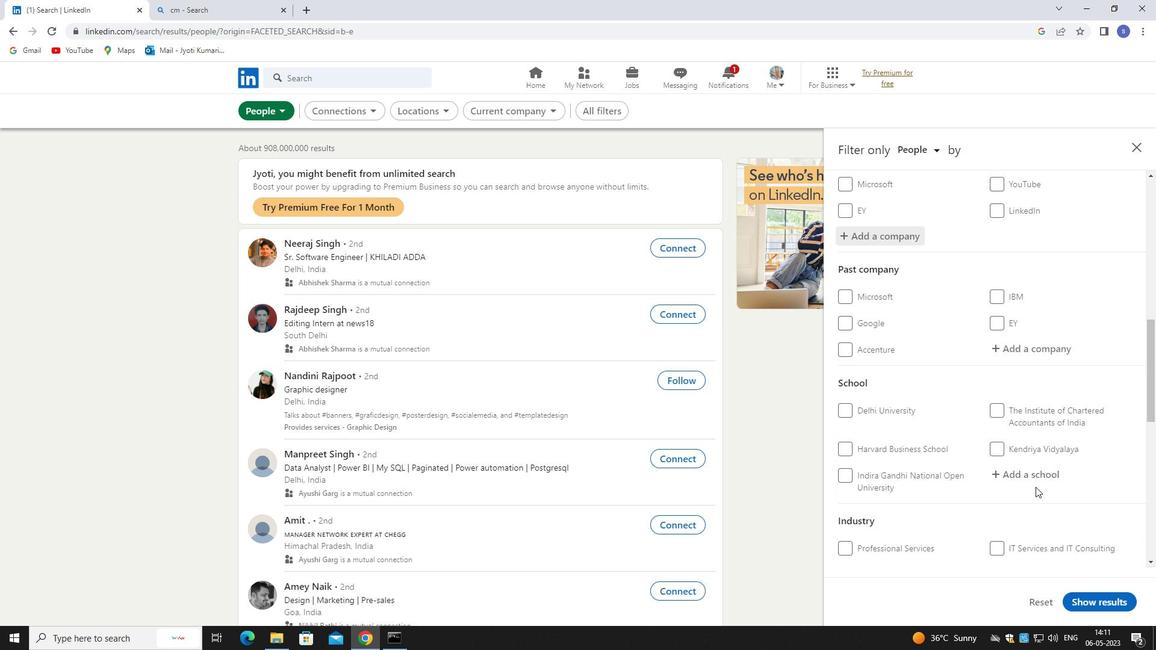 
Action: Mouse pressed left at (1035, 480)
Screenshot: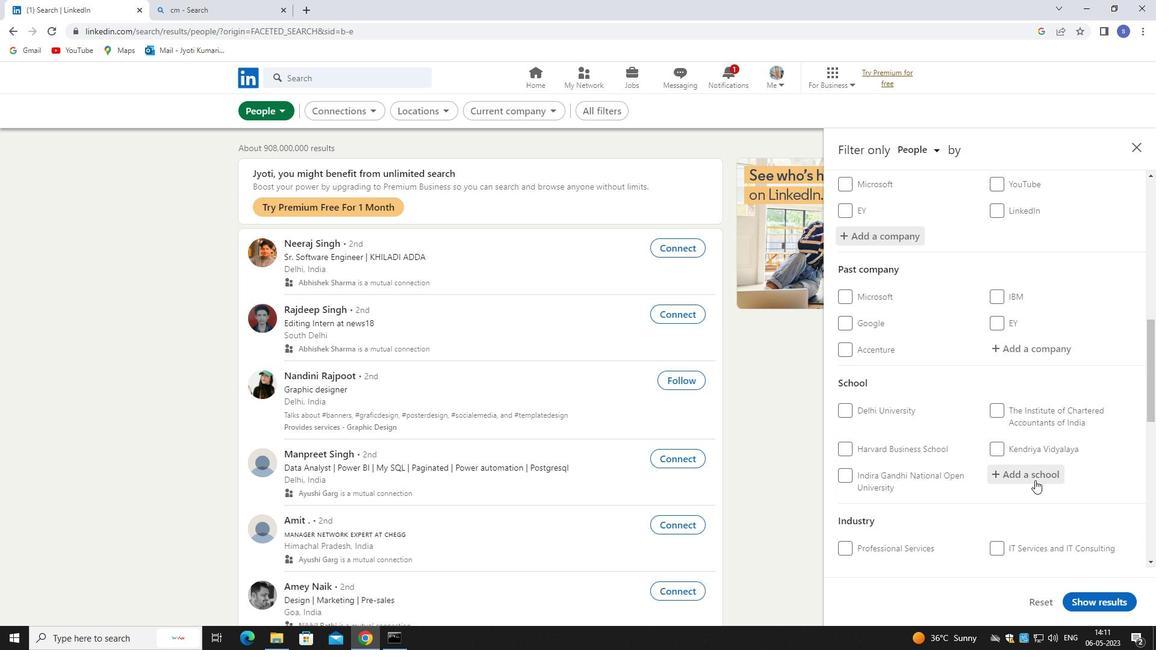 
Action: Key pressed st.<Key.space>paul
Screenshot: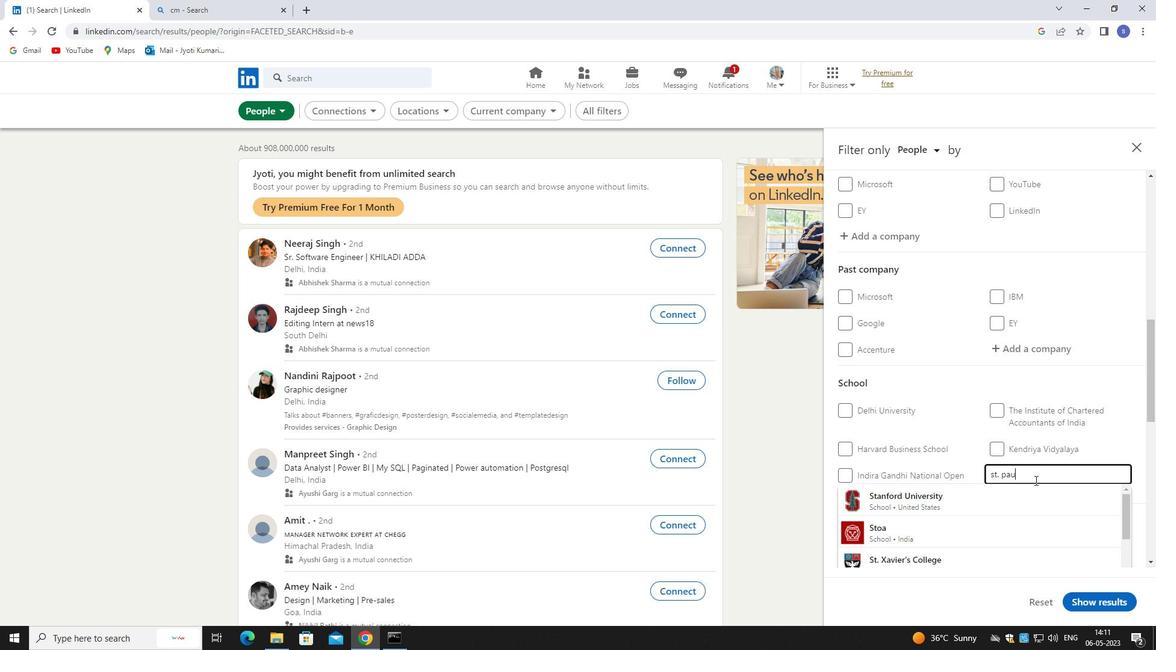 
Action: Mouse moved to (1020, 511)
Screenshot: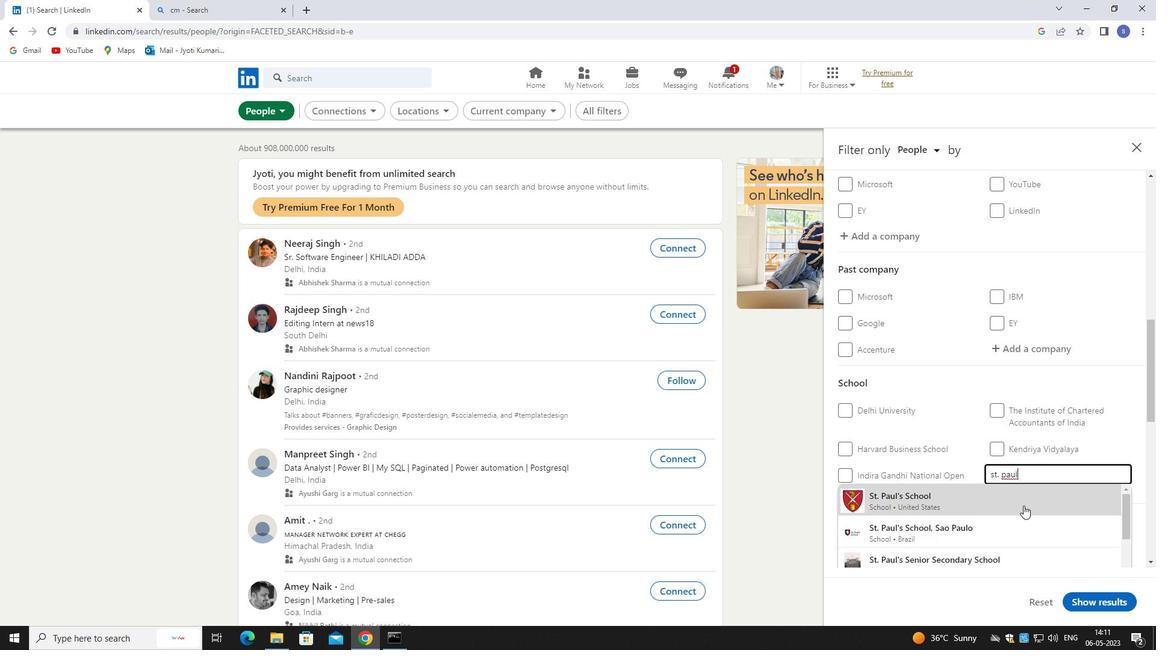 
Action: Mouse scrolled (1020, 510) with delta (0, 0)
Screenshot: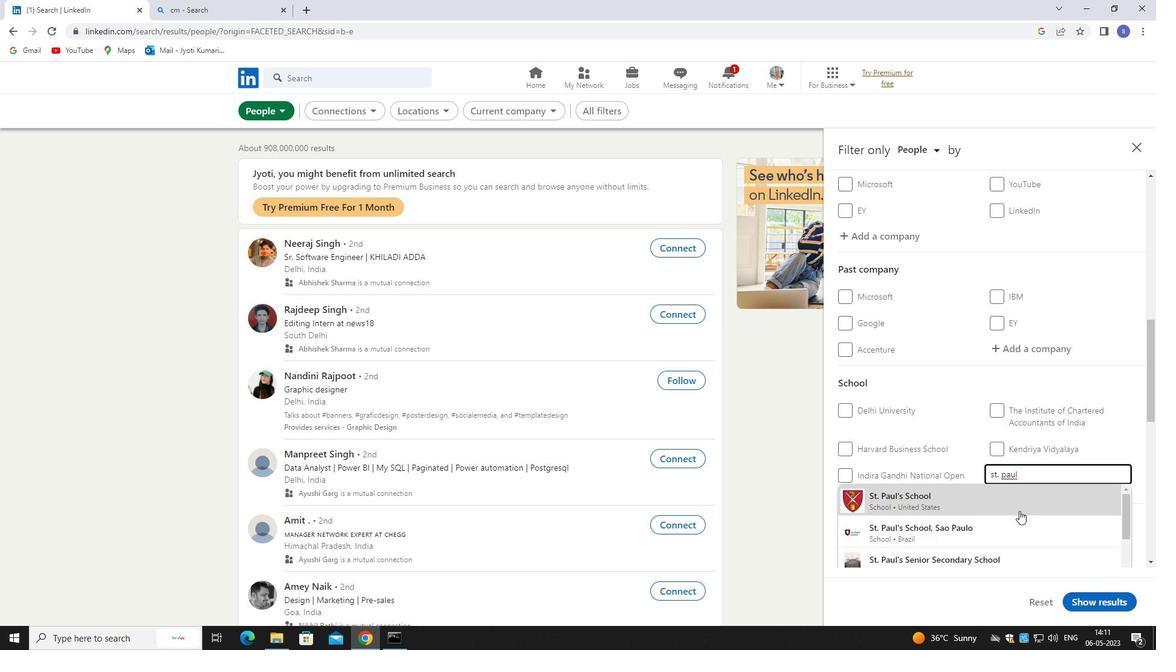 
Action: Mouse moved to (1020, 507)
Screenshot: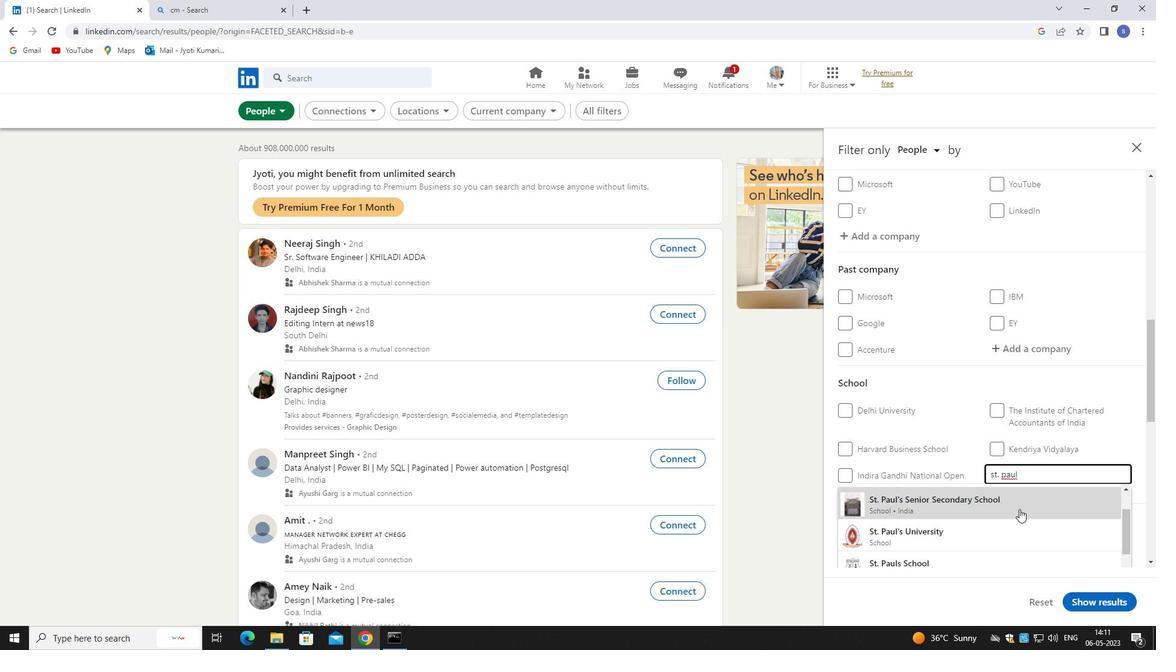 
Action: Mouse pressed left at (1020, 507)
Screenshot: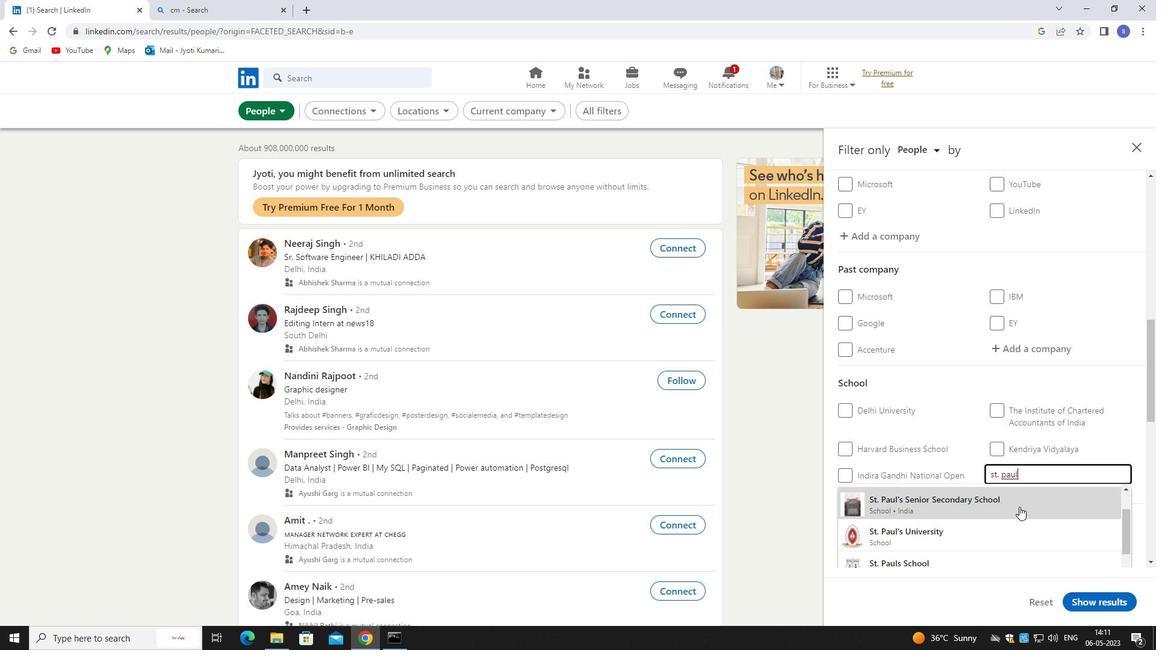 
Action: Mouse moved to (1020, 507)
Screenshot: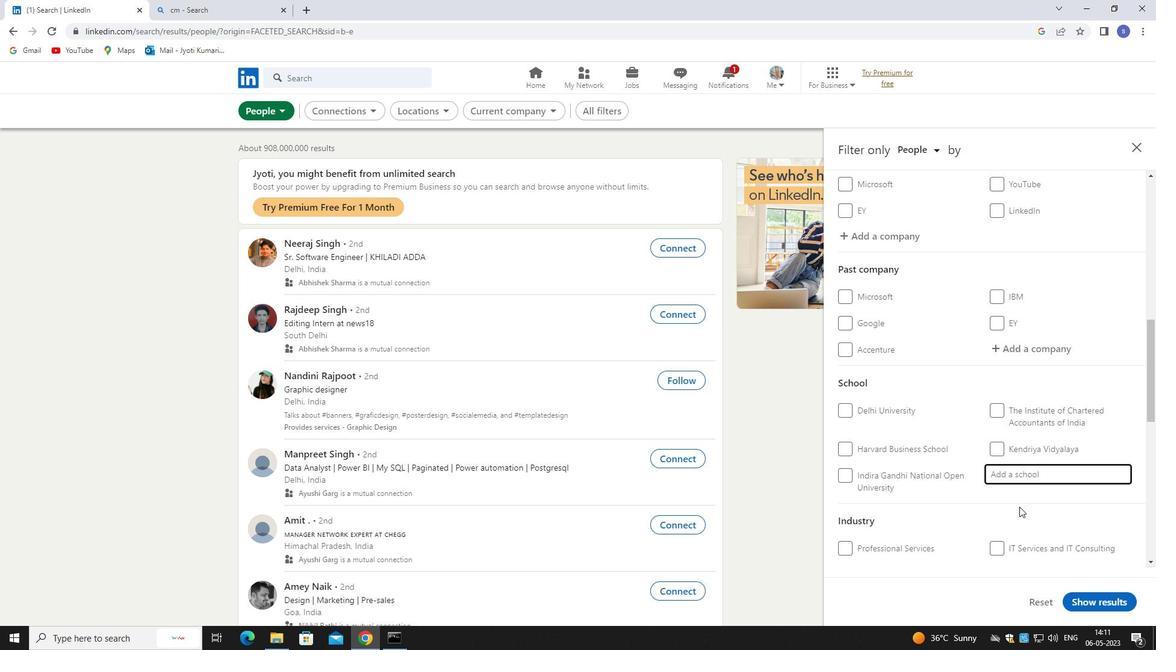 
Action: Mouse scrolled (1020, 506) with delta (0, 0)
Screenshot: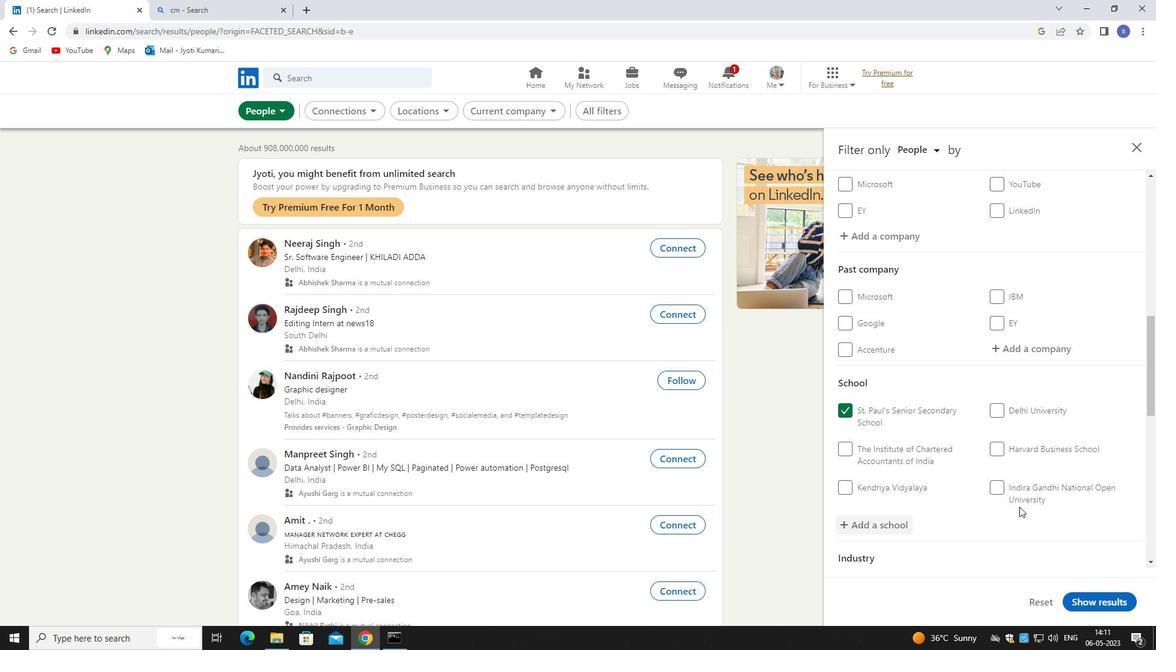 
Action: Mouse scrolled (1020, 506) with delta (0, 0)
Screenshot: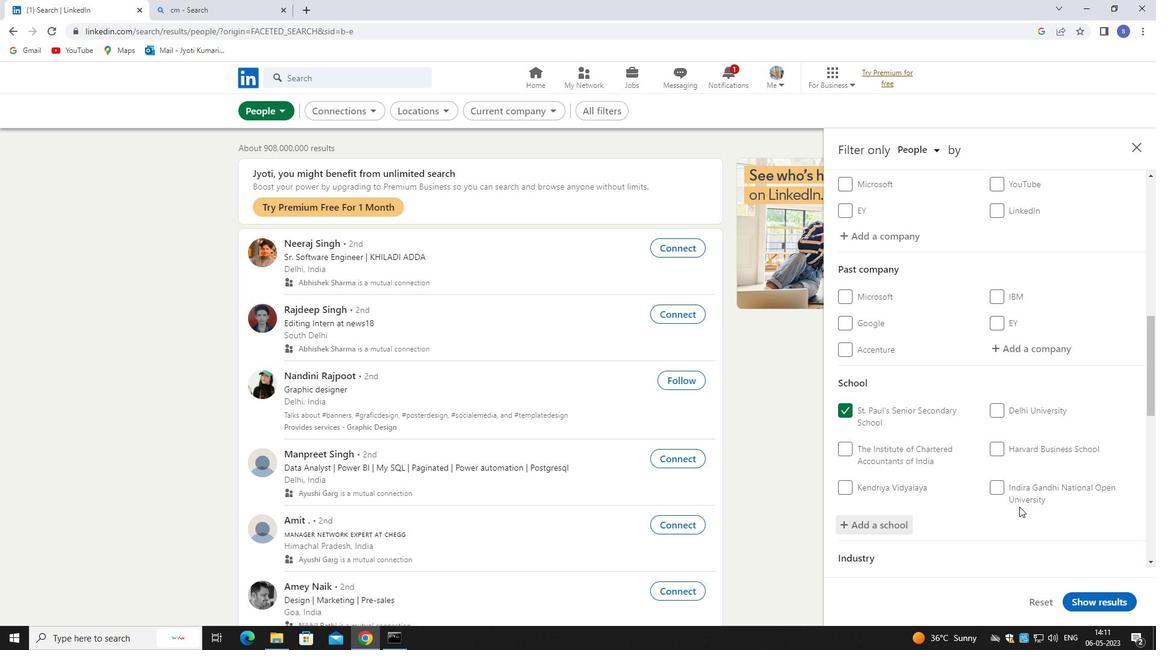
Action: Mouse moved to (1021, 507)
Screenshot: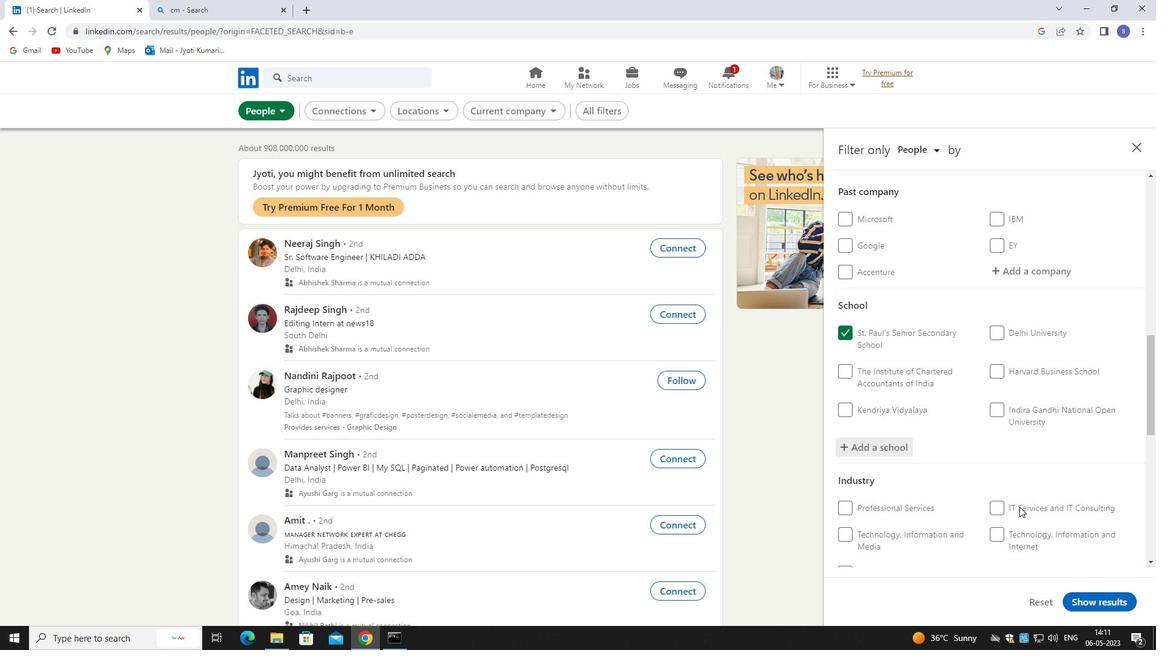 
Action: Mouse scrolled (1021, 506) with delta (0, 0)
Screenshot: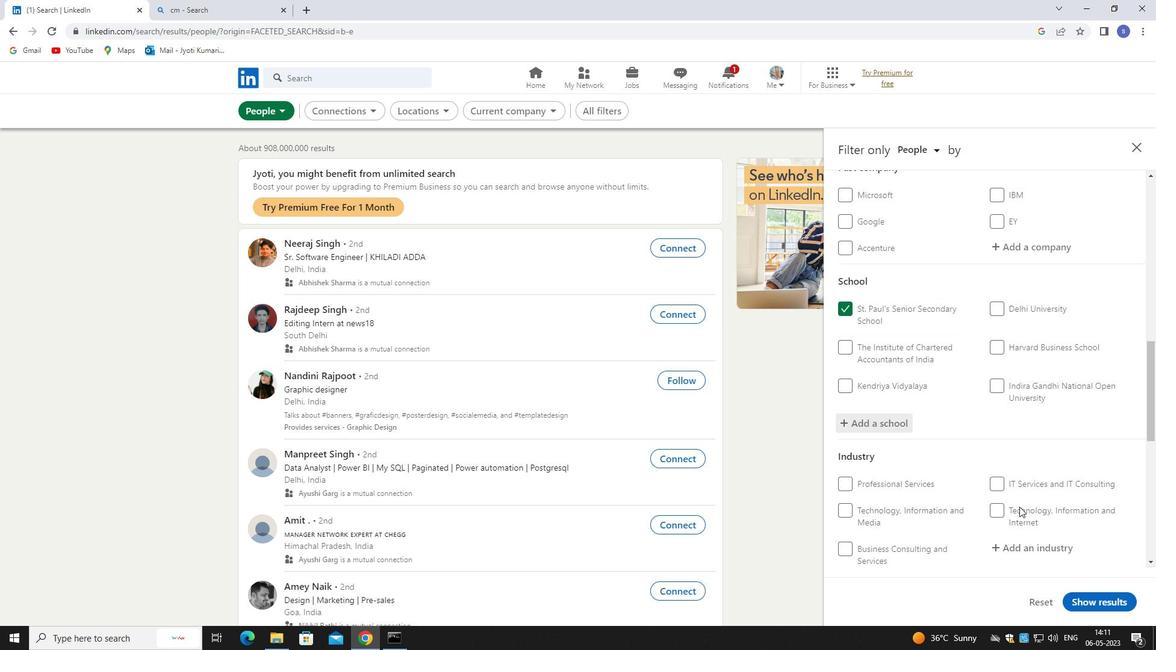 
Action: Mouse moved to (1045, 469)
Screenshot: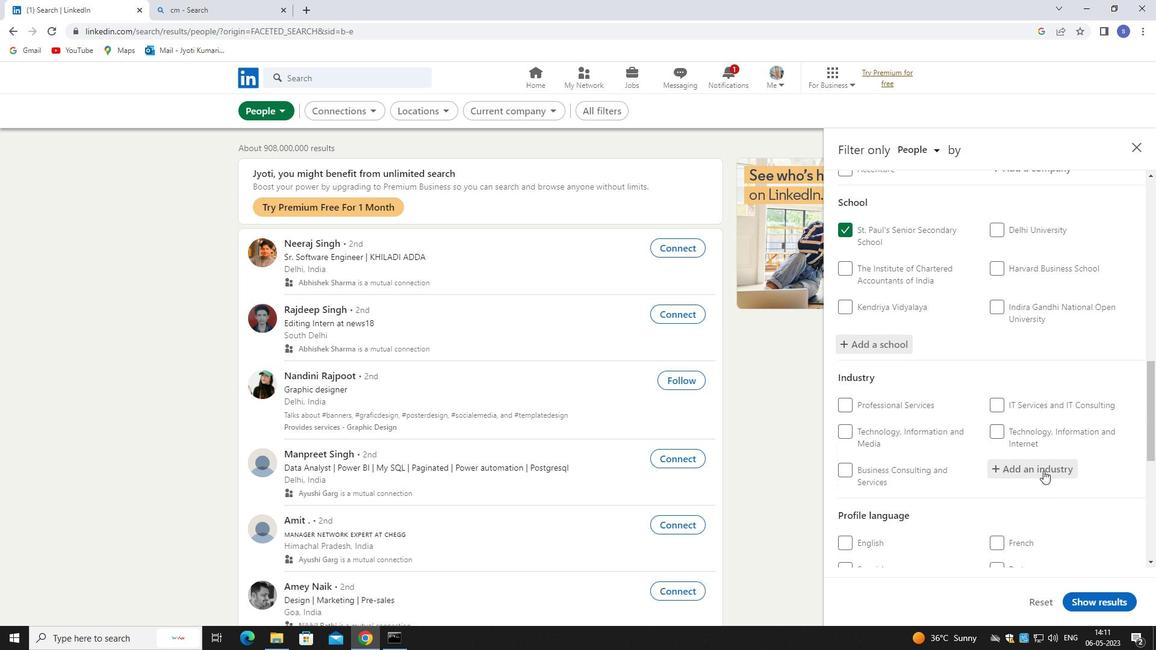 
Action: Mouse pressed left at (1045, 469)
Screenshot: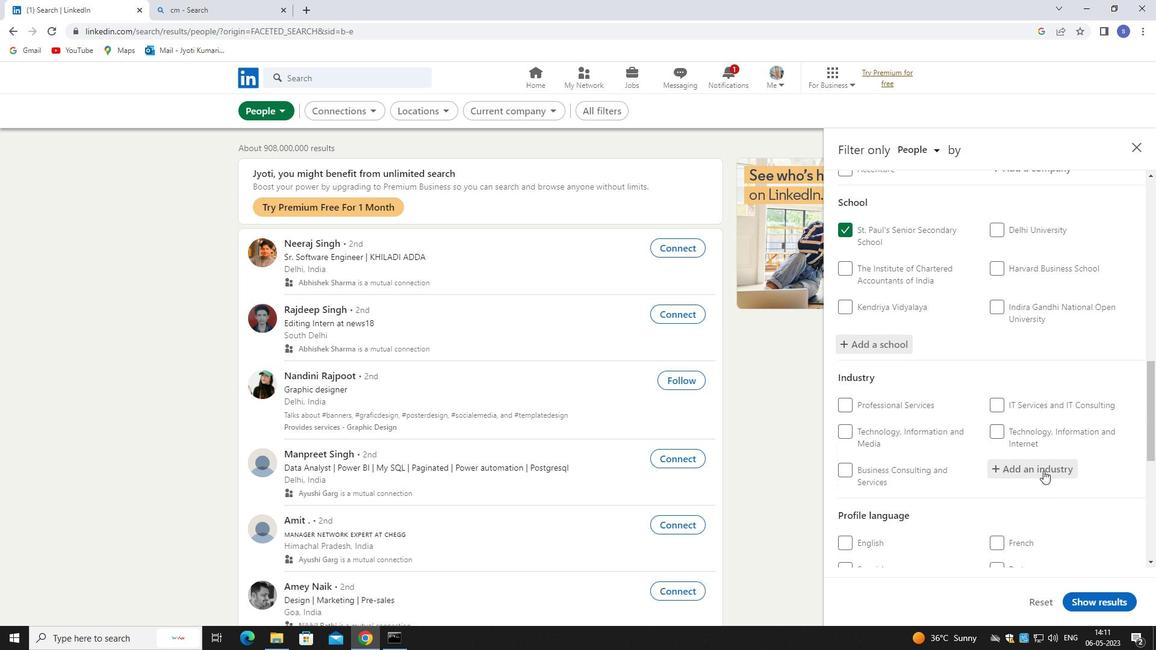 
Action: Key pressed data<Key.space>infra
Screenshot: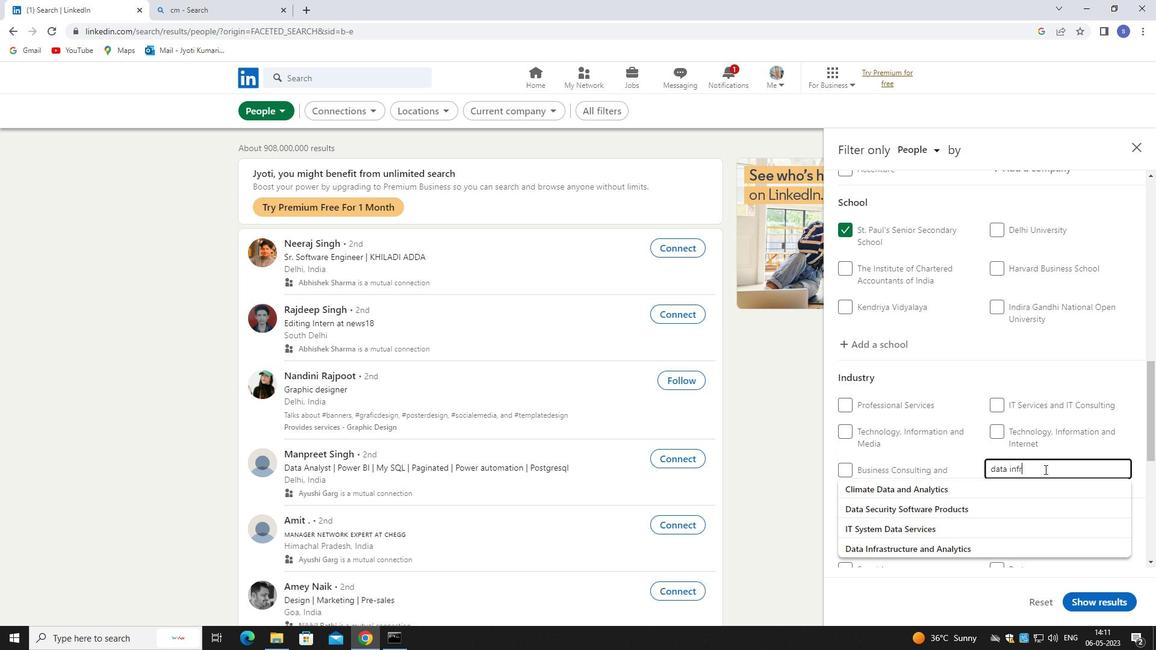 
Action: Mouse moved to (1039, 486)
Screenshot: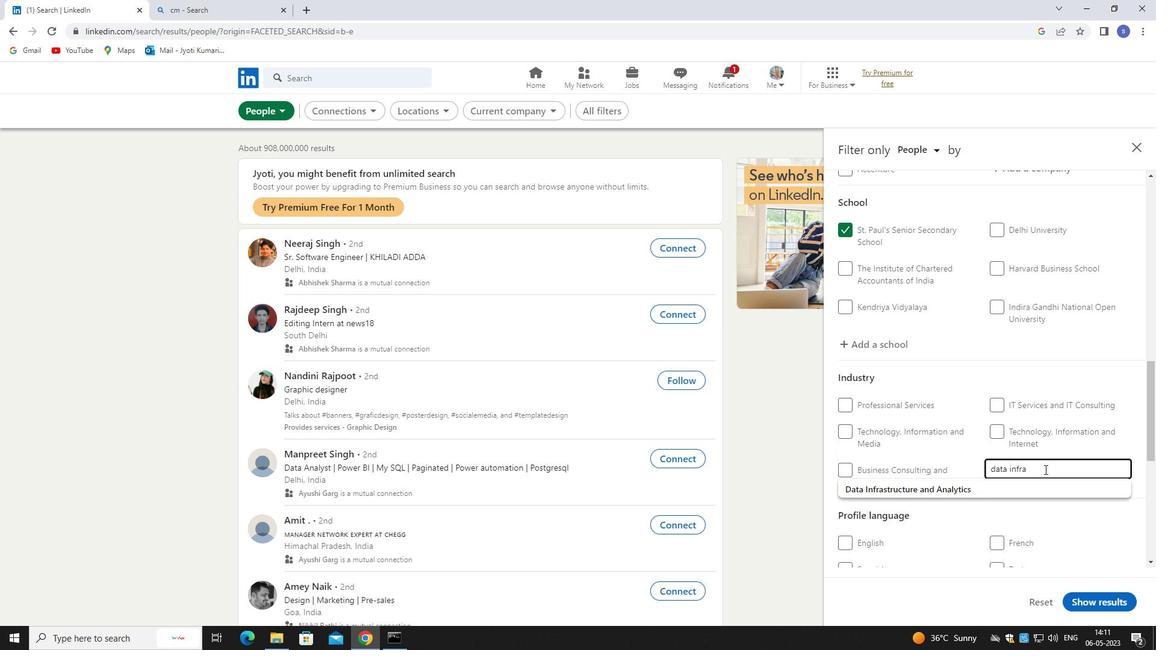 
Action: Mouse pressed left at (1039, 486)
Screenshot: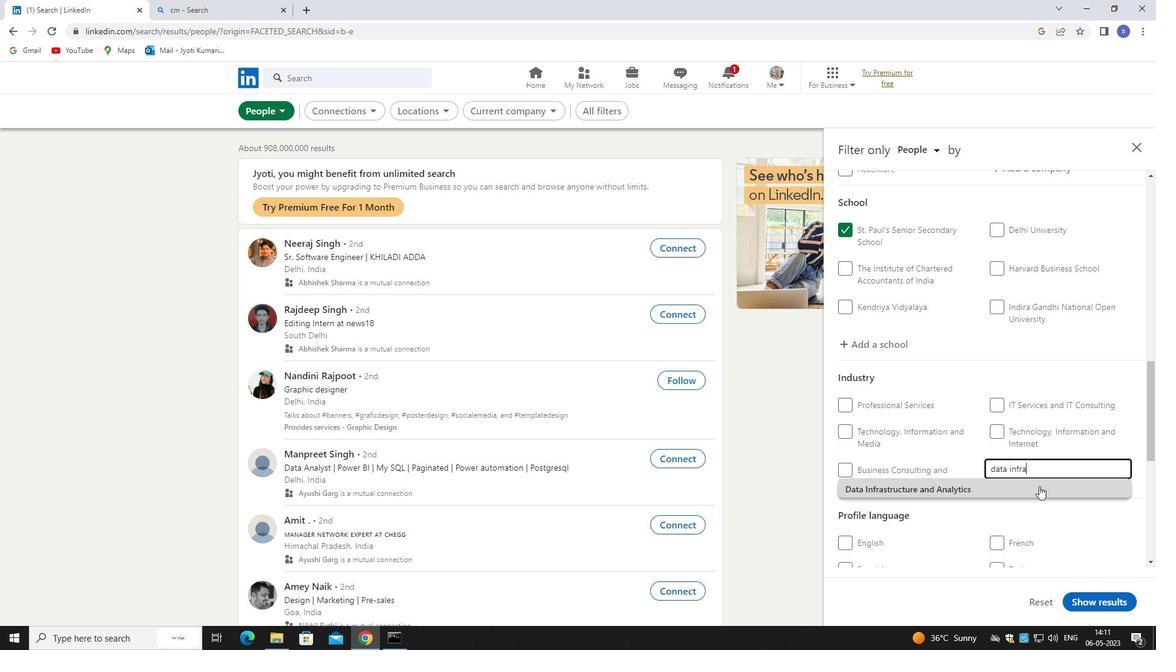 
Action: Mouse scrolled (1039, 486) with delta (0, 0)
Screenshot: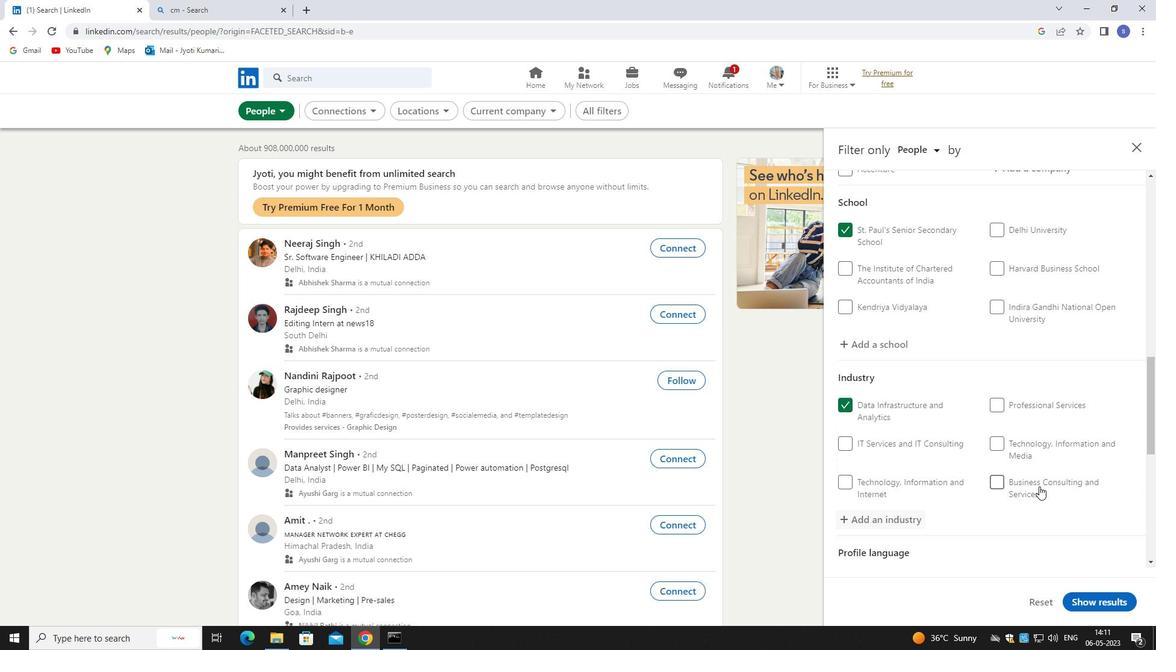 
Action: Mouse moved to (1039, 487)
Screenshot: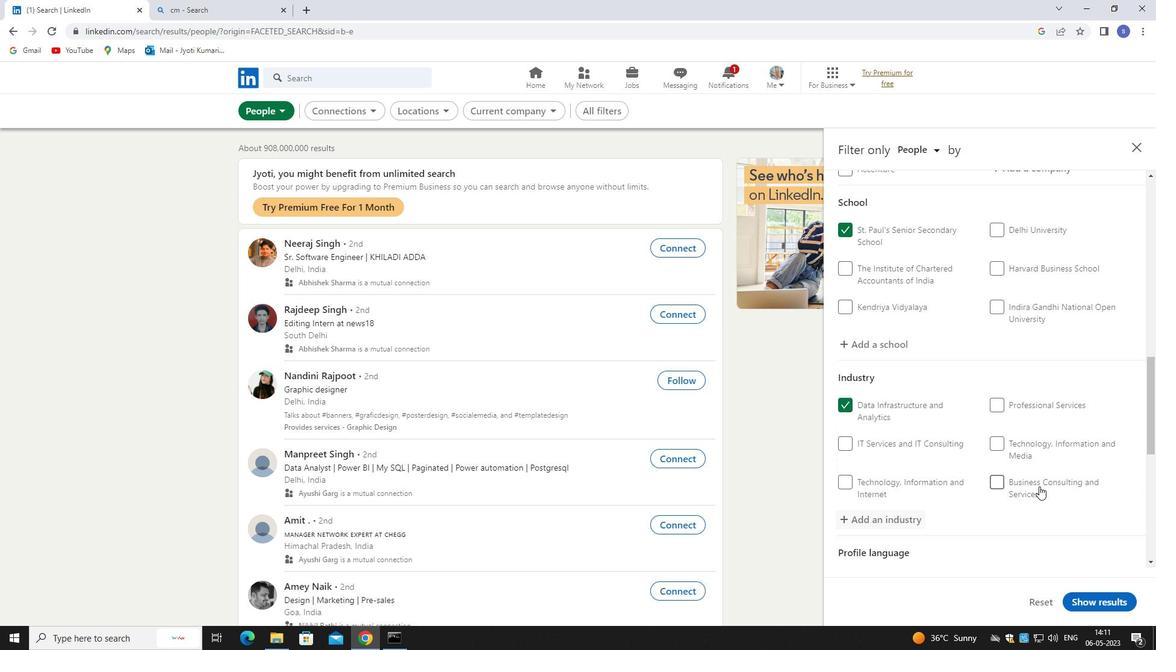 
Action: Mouse scrolled (1039, 486) with delta (0, 0)
Screenshot: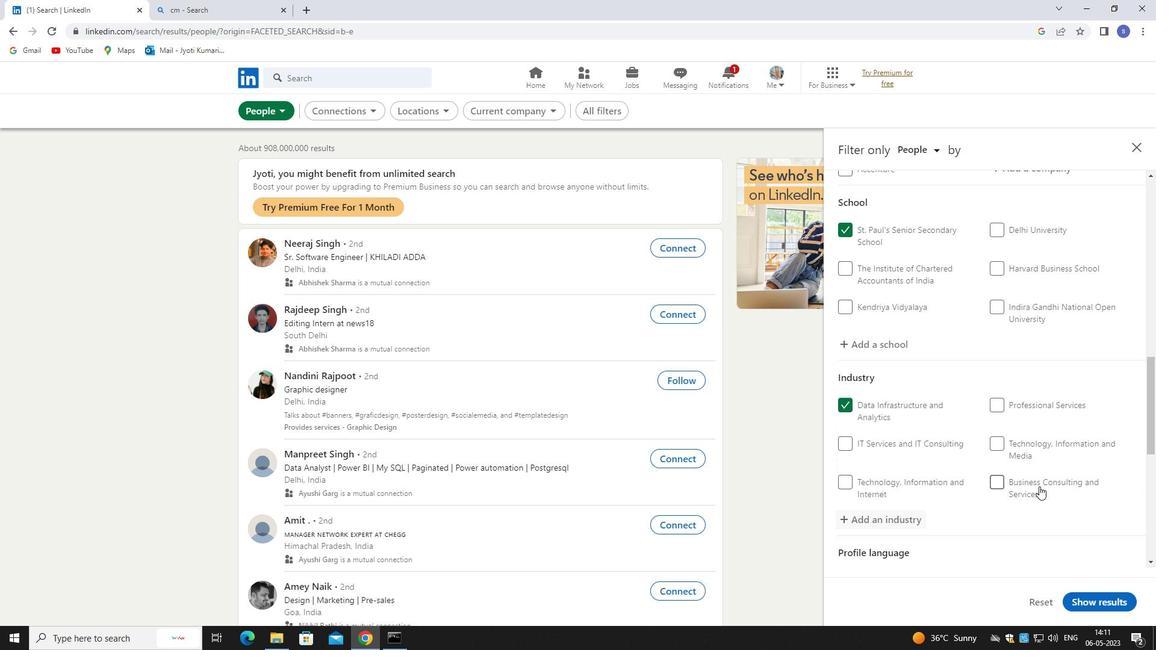 
Action: Mouse moved to (847, 518)
Screenshot: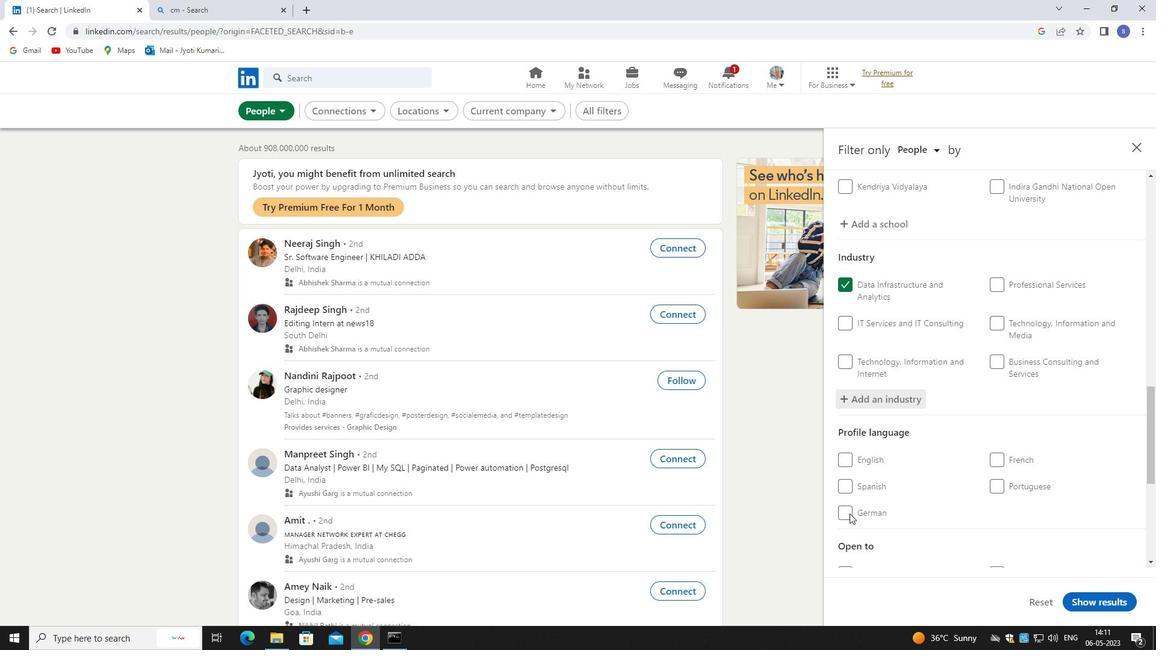 
Action: Mouse pressed left at (847, 518)
Screenshot: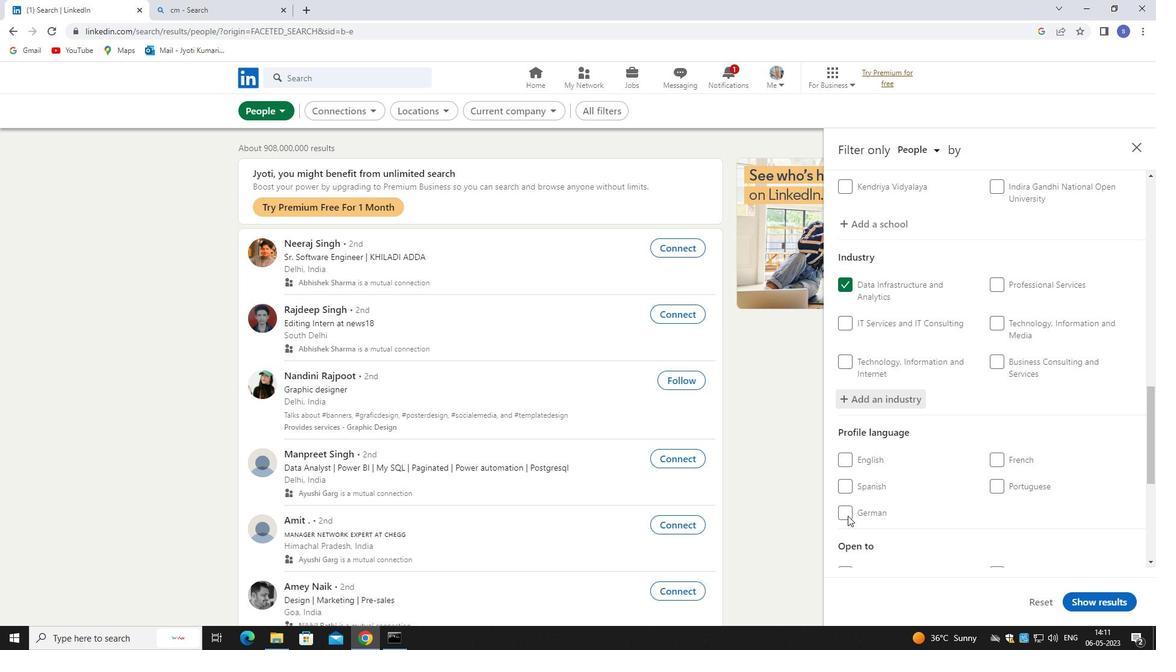 
Action: Mouse moved to (902, 494)
Screenshot: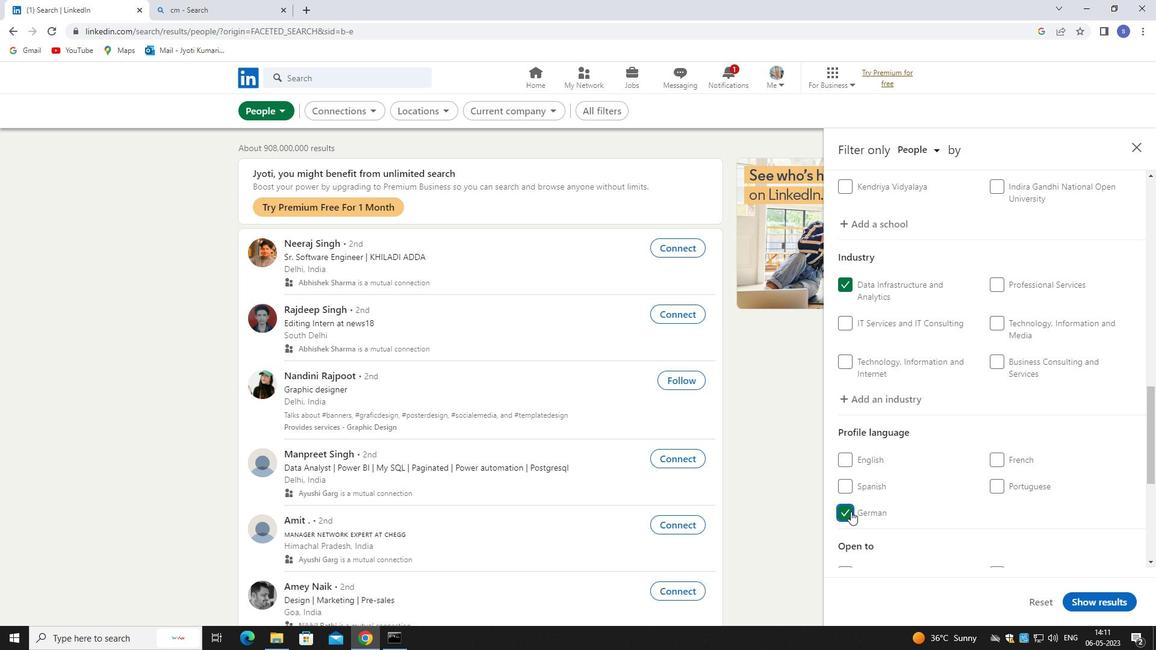 
Action: Mouse scrolled (902, 493) with delta (0, 0)
Screenshot: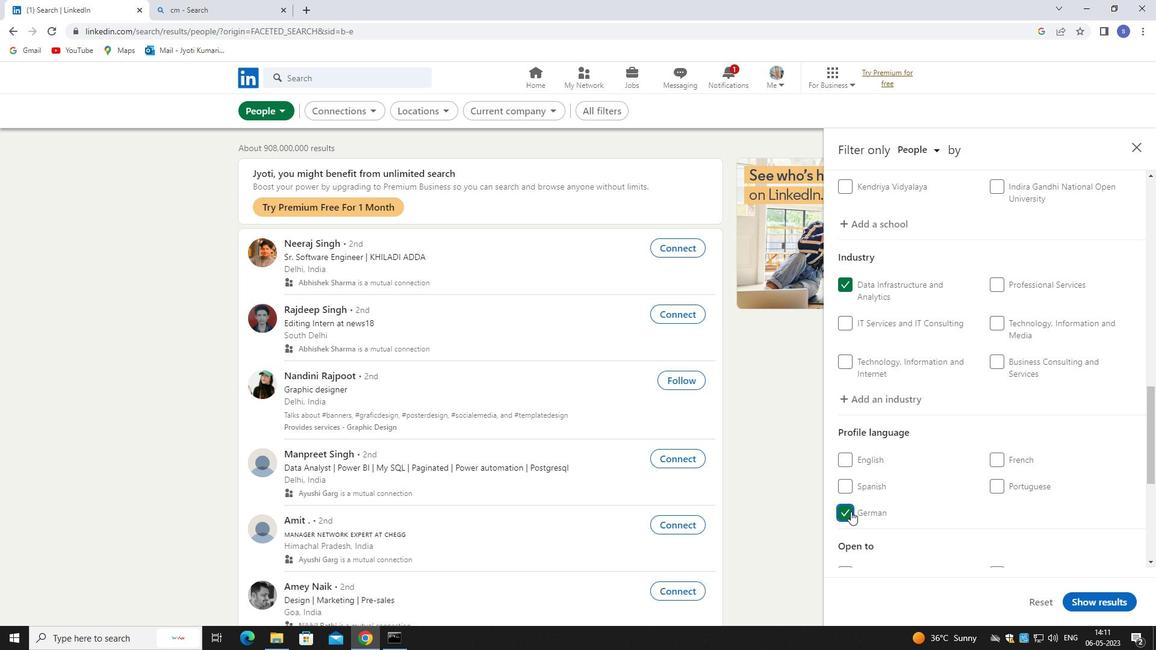 
Action: Mouse moved to (920, 487)
Screenshot: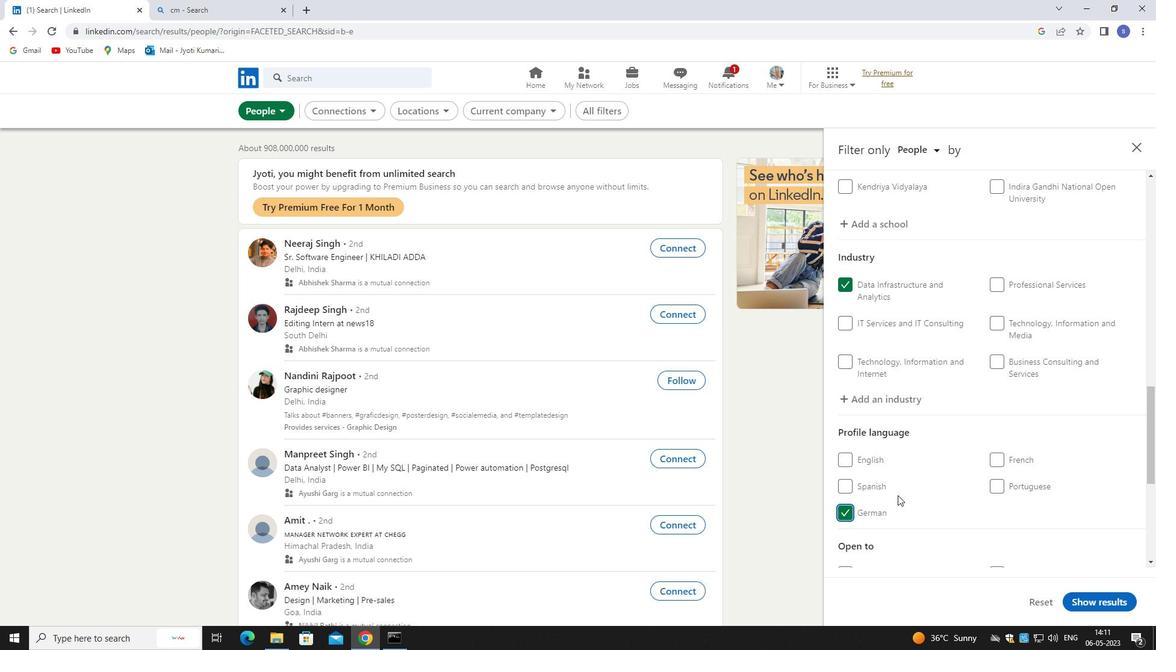 
Action: Mouse scrolled (920, 486) with delta (0, 0)
Screenshot: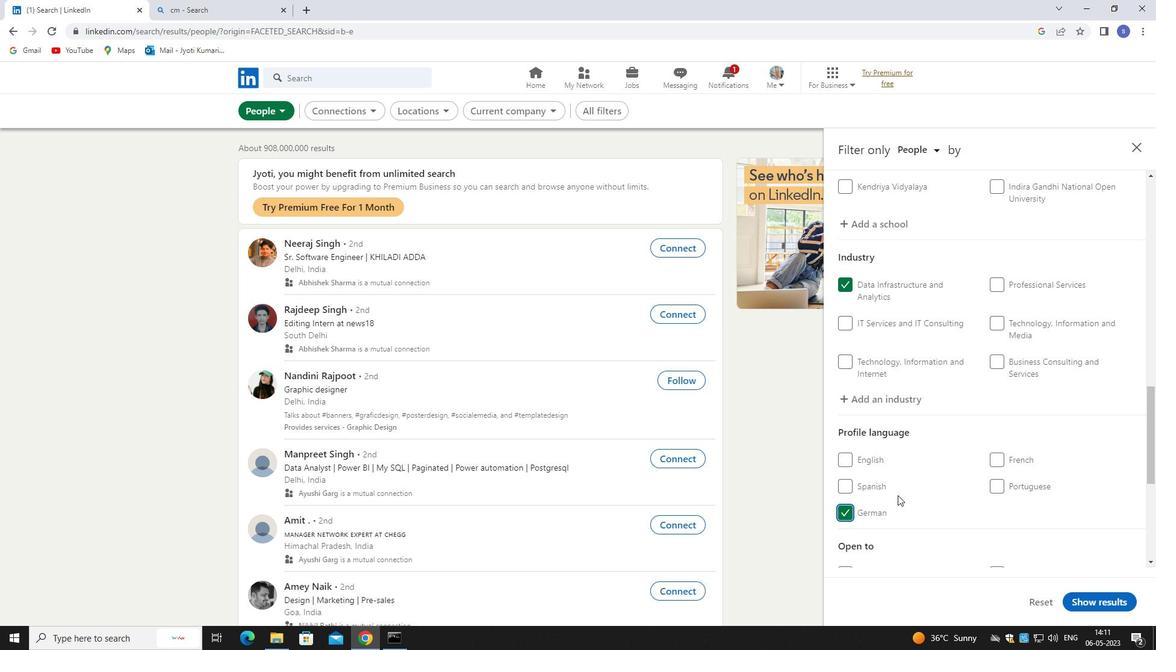 
Action: Mouse moved to (923, 486)
Screenshot: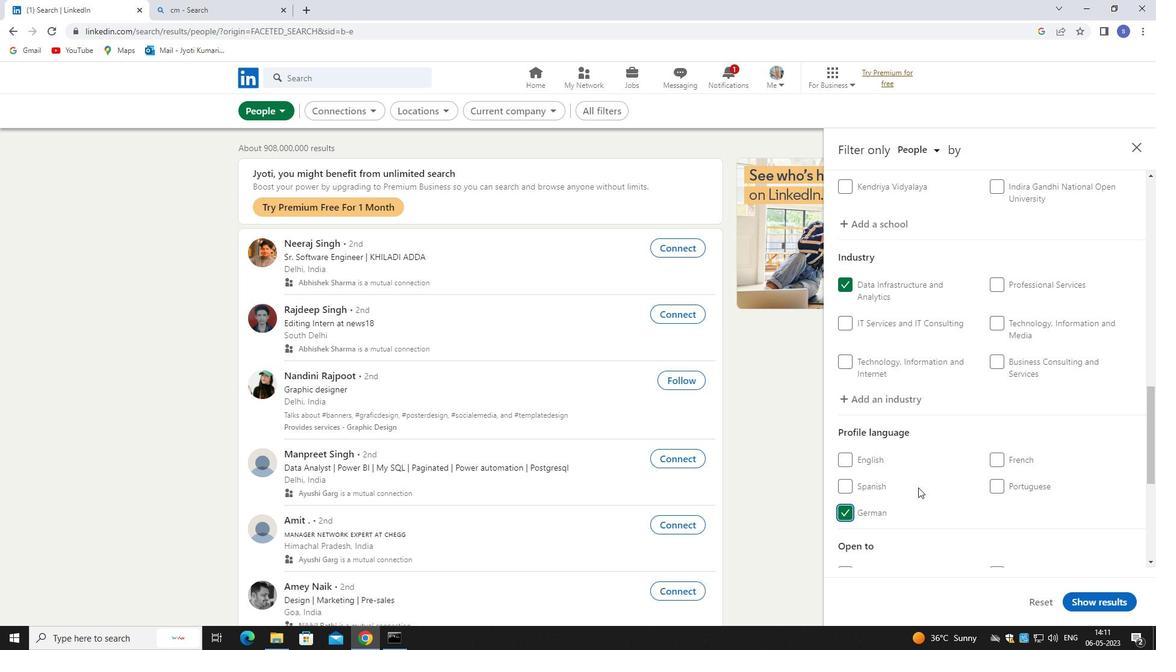 
Action: Mouse scrolled (923, 485) with delta (0, 0)
Screenshot: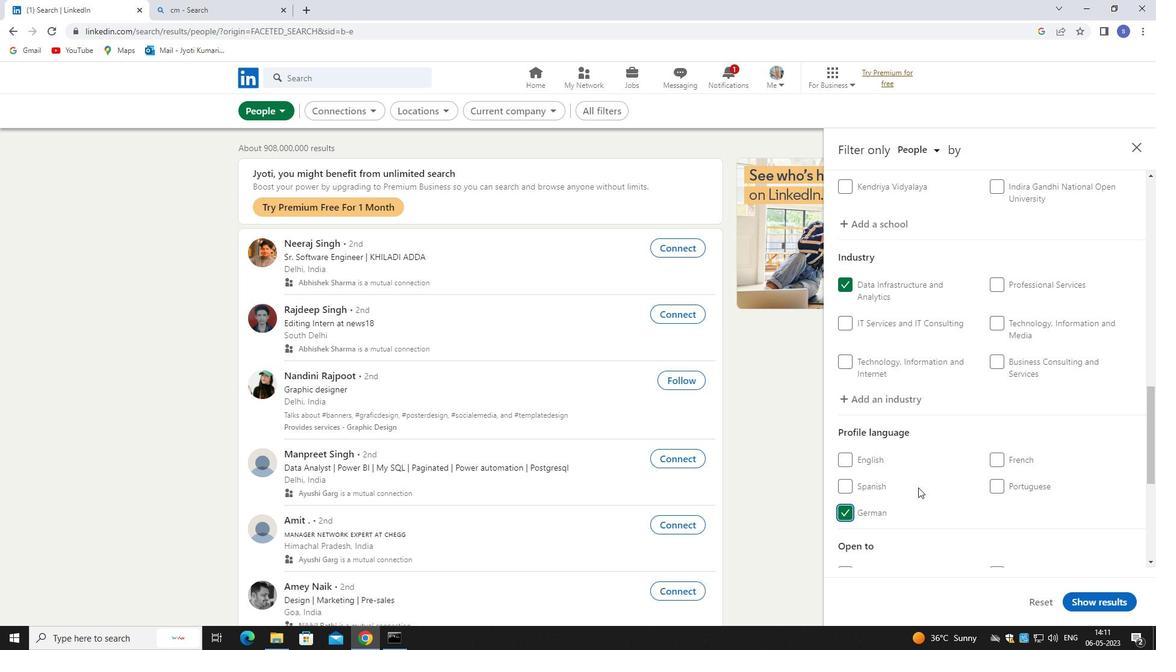 
Action: Mouse moved to (1030, 492)
Screenshot: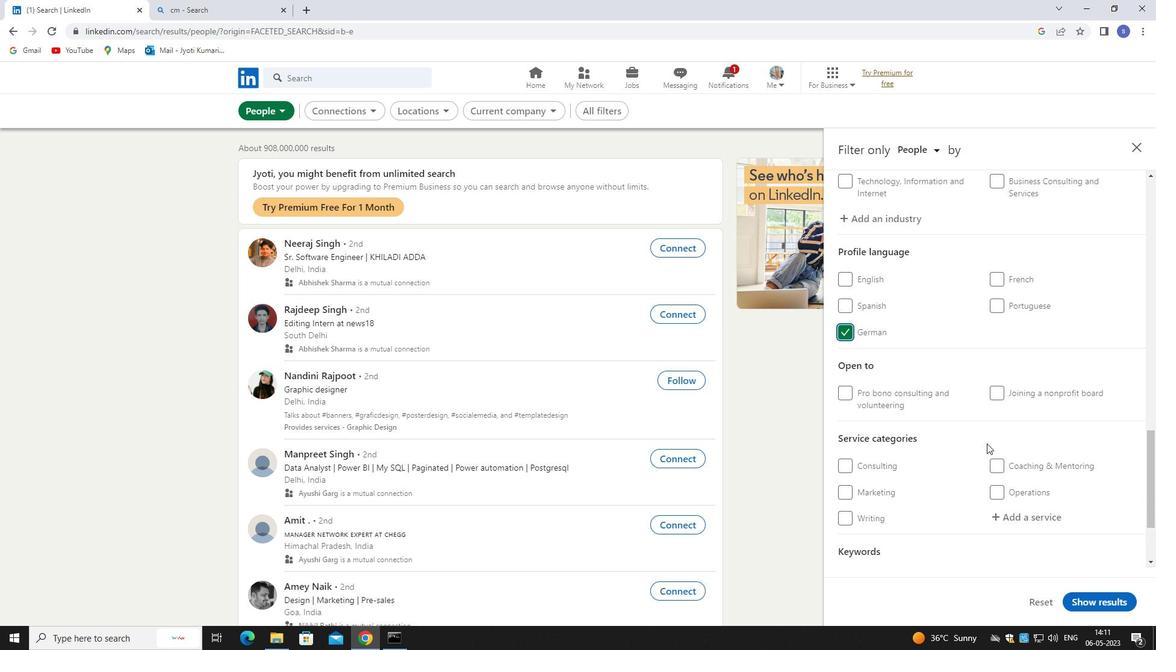 
Action: Mouse scrolled (1030, 492) with delta (0, 0)
Screenshot: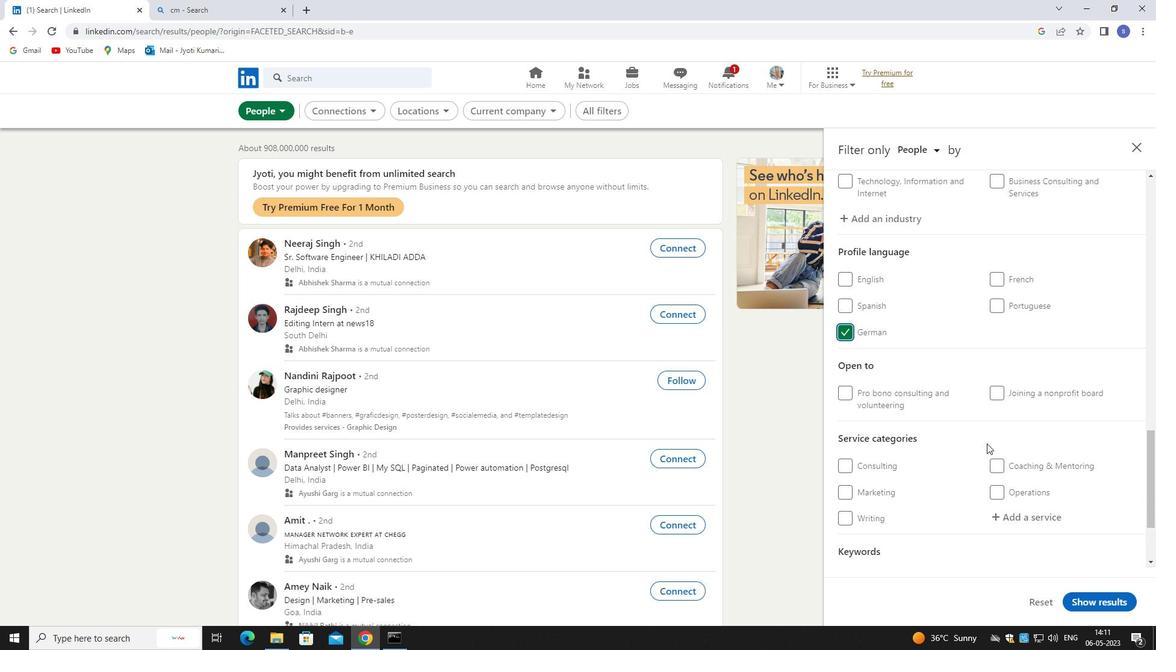 
Action: Mouse moved to (1033, 453)
Screenshot: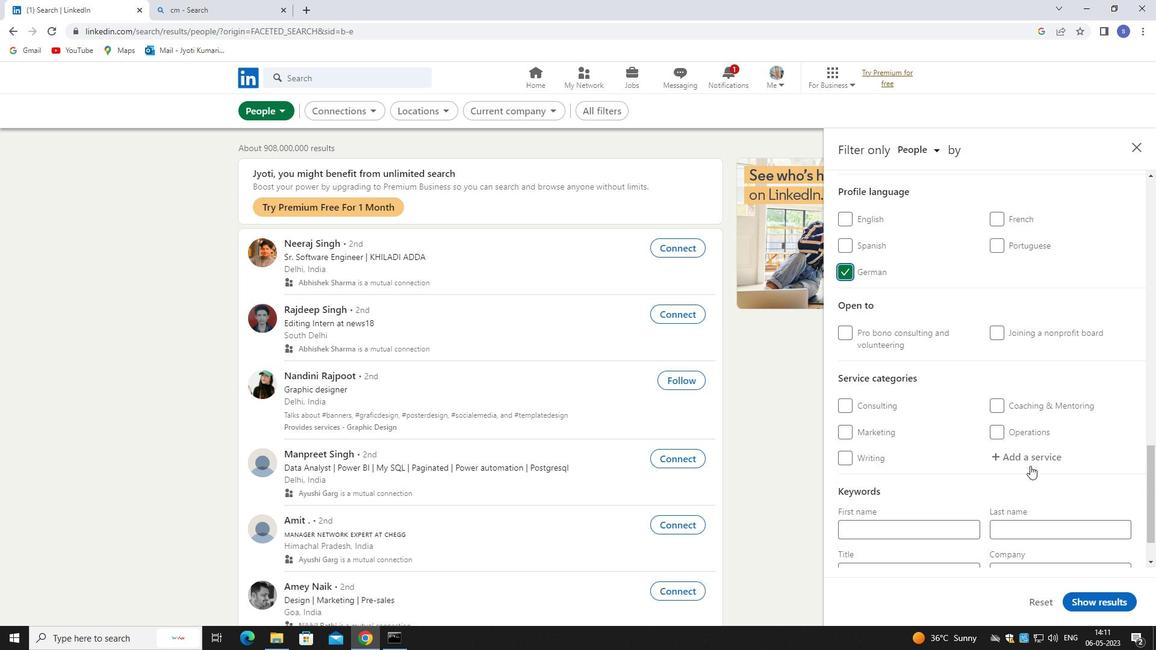 
Action: Mouse pressed left at (1033, 453)
Screenshot: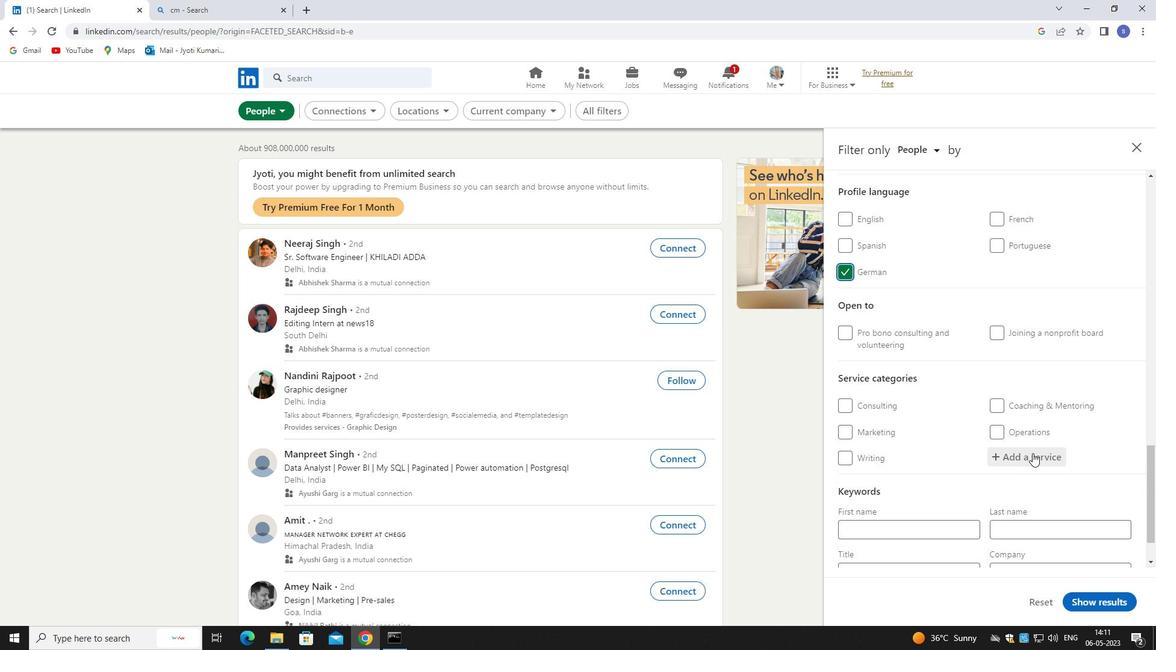 
Action: Mouse moved to (985, 415)
Screenshot: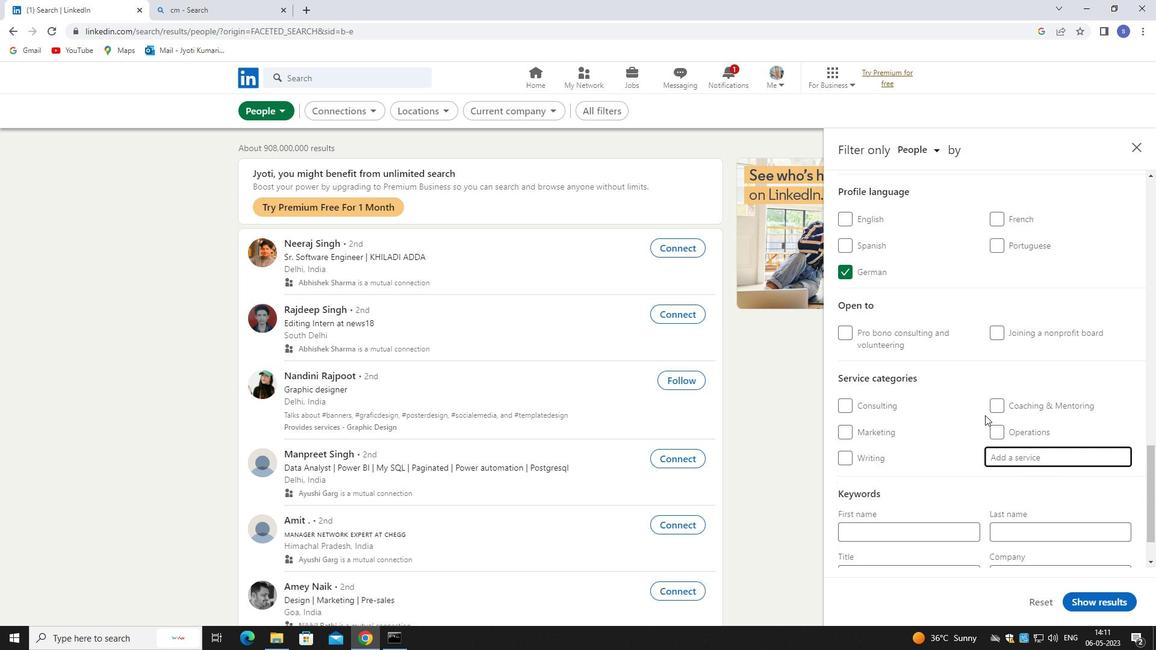 
Action: Key pressed android
Screenshot: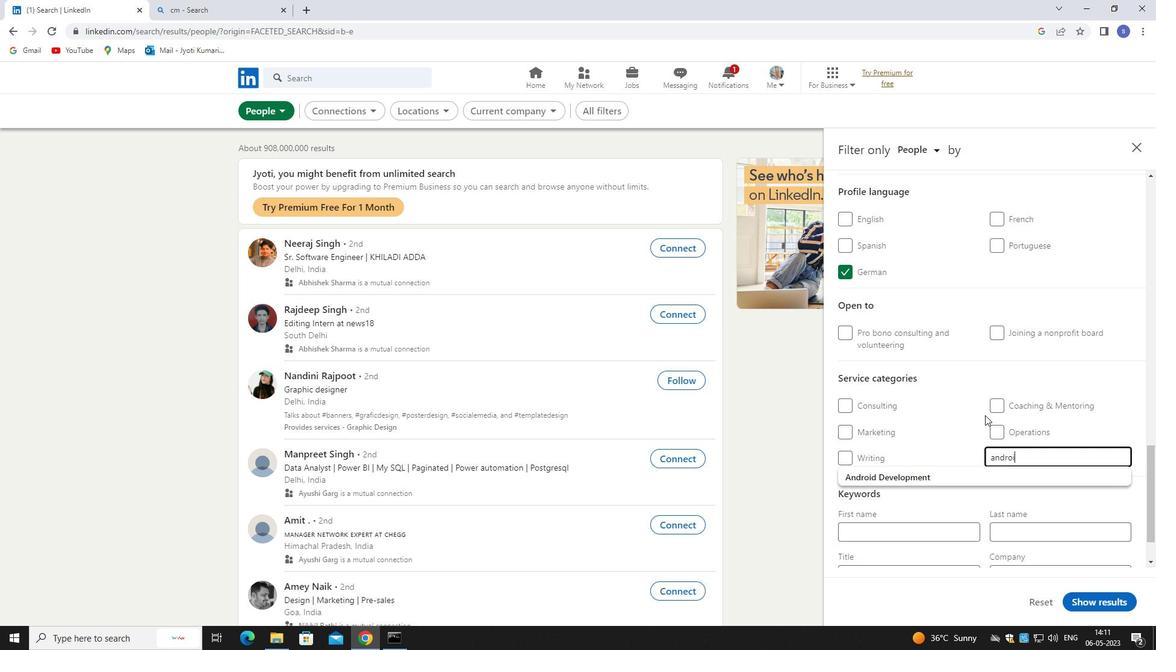 
Action: Mouse moved to (1000, 470)
Screenshot: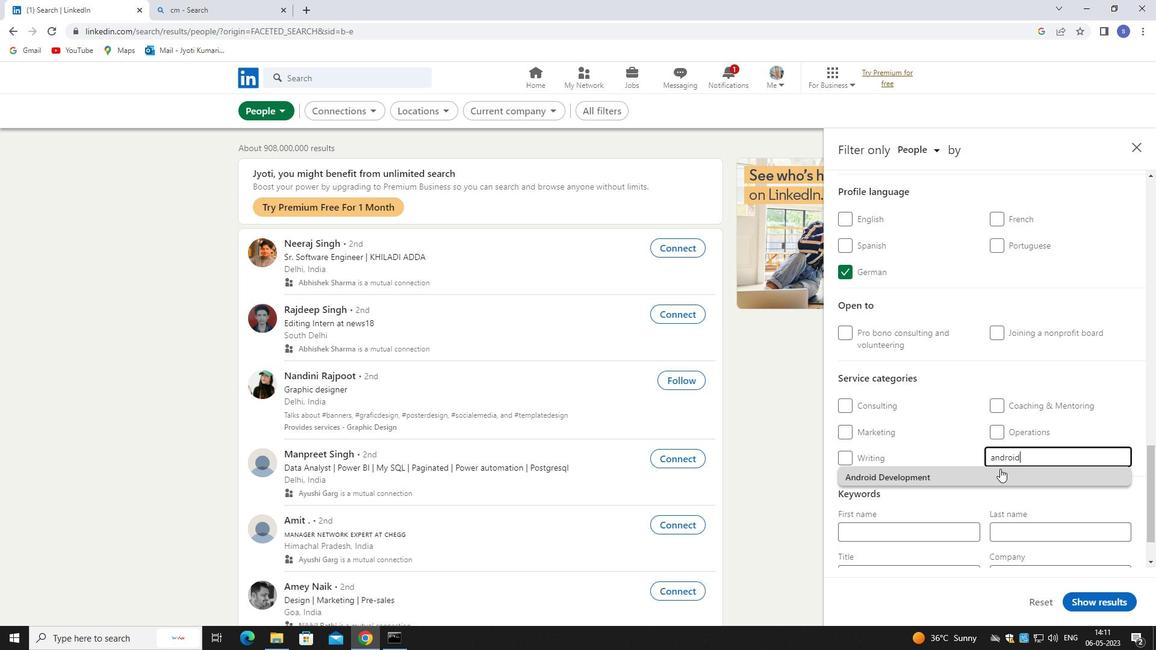 
Action: Mouse pressed left at (1000, 470)
Screenshot: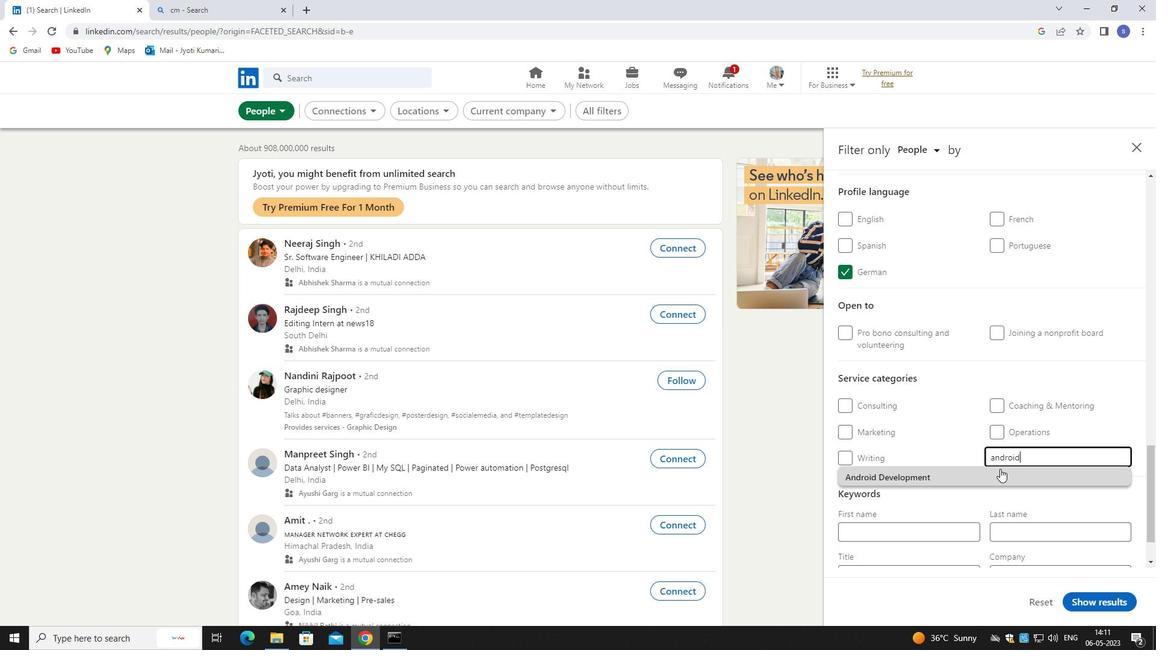 
Action: Mouse moved to (1000, 470)
Screenshot: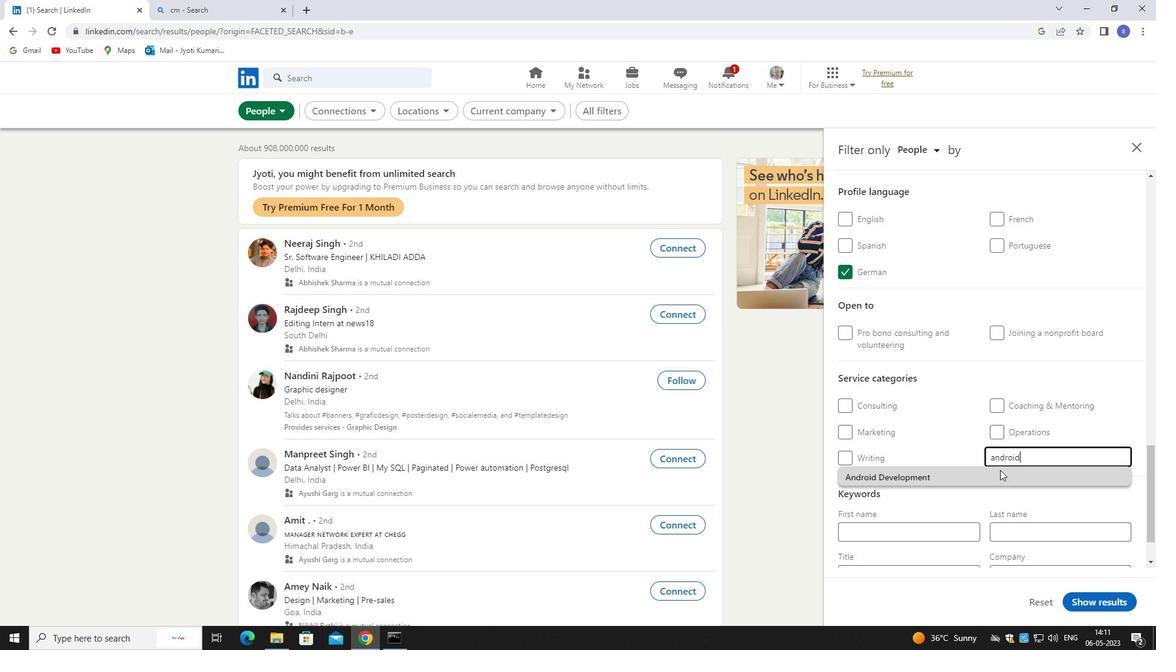 
Action: Mouse scrolled (1000, 469) with delta (0, 0)
Screenshot: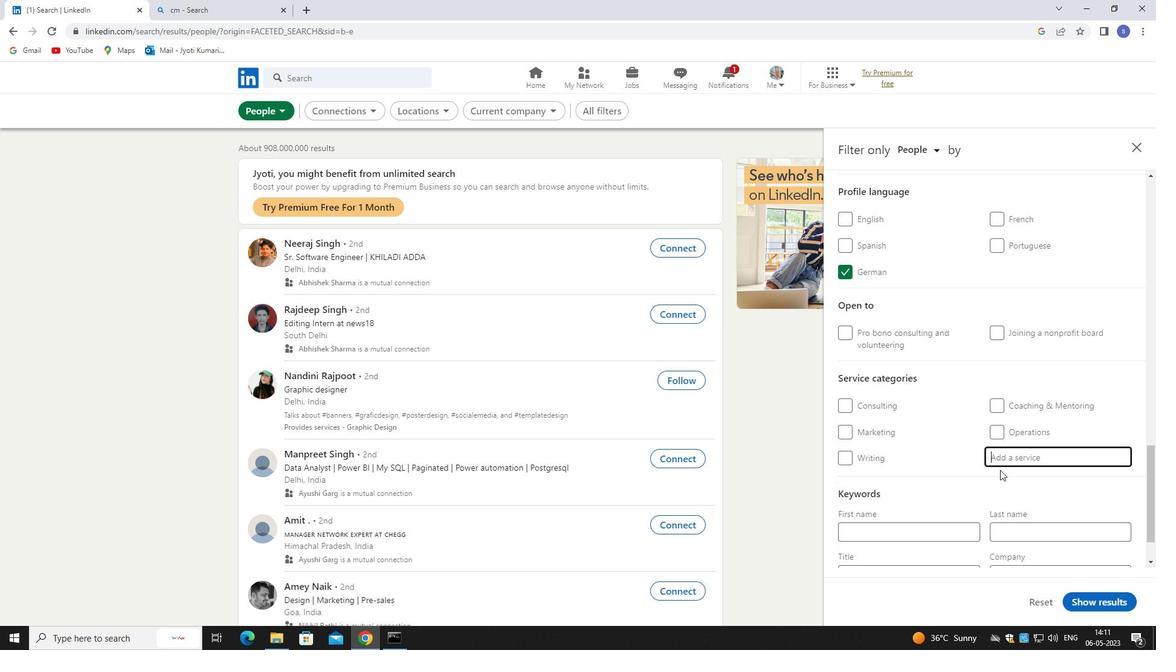 
Action: Mouse scrolled (1000, 469) with delta (0, 0)
Screenshot: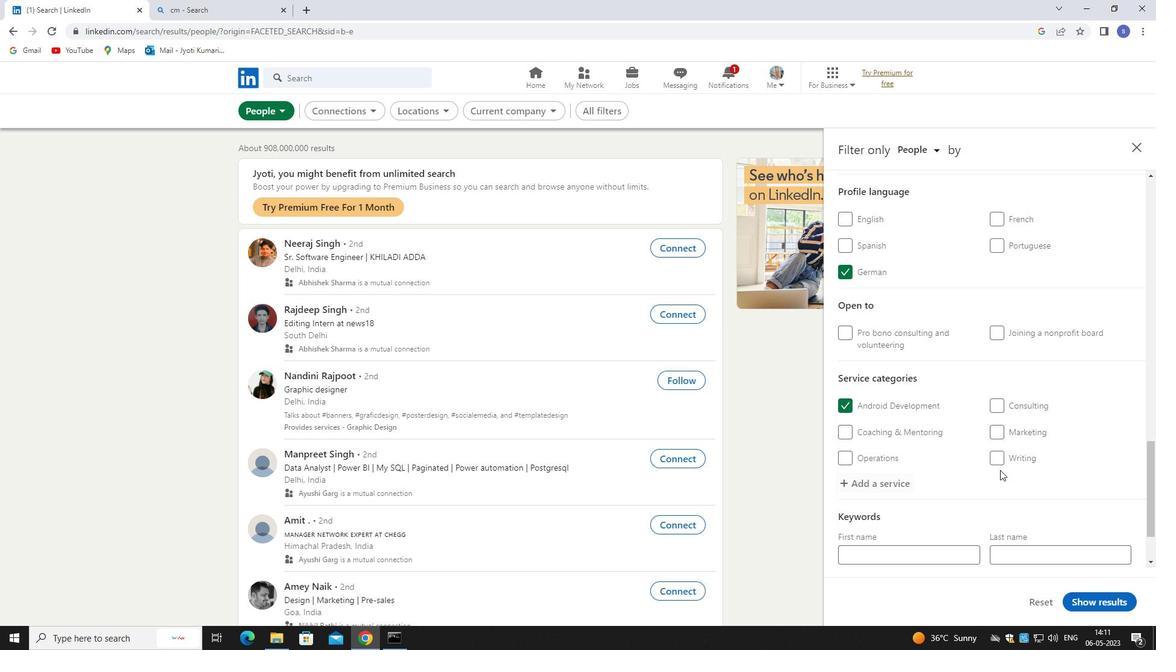 
Action: Mouse scrolled (1000, 469) with delta (0, 0)
Screenshot: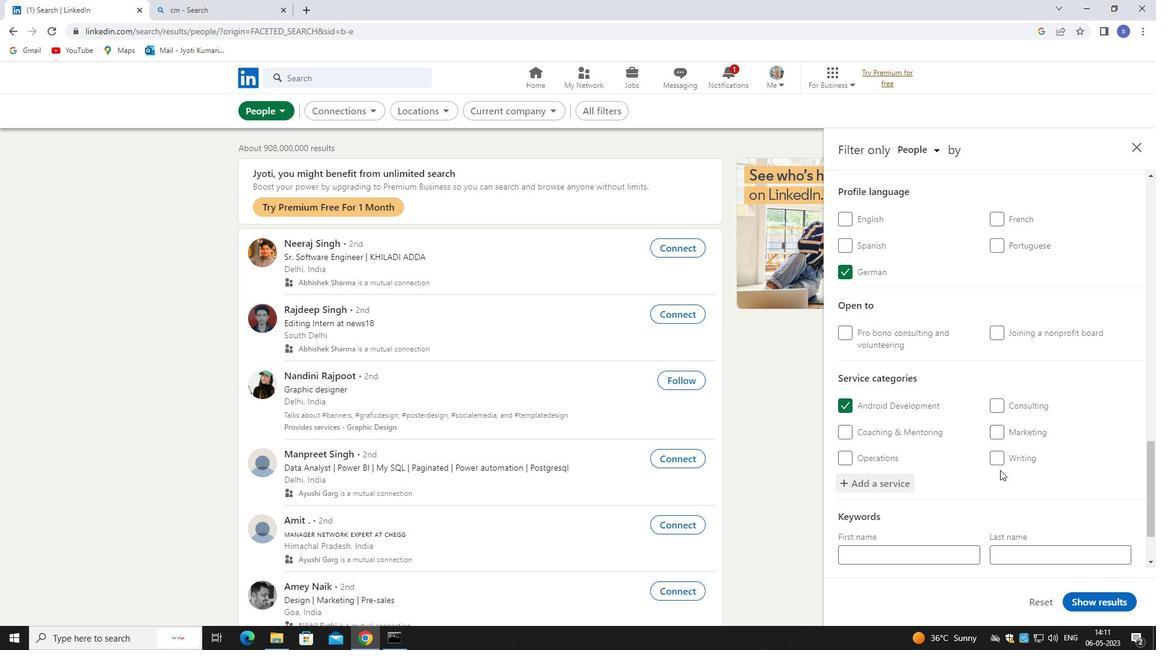 
Action: Mouse scrolled (1000, 469) with delta (0, 0)
Screenshot: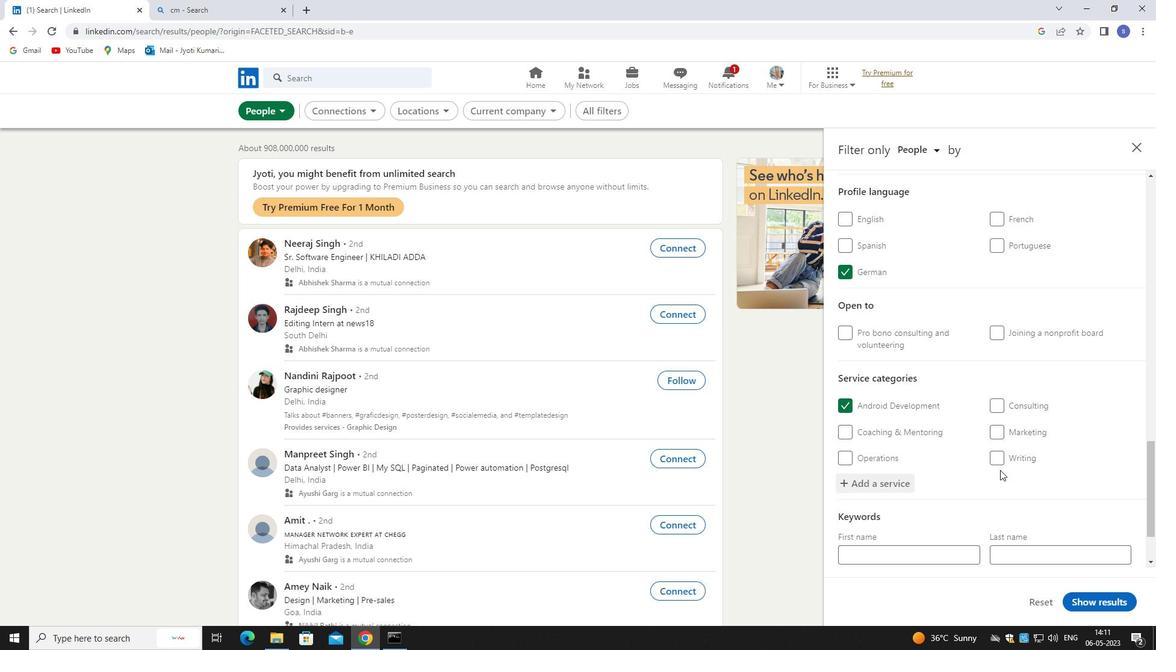 
Action: Mouse moved to (948, 505)
Screenshot: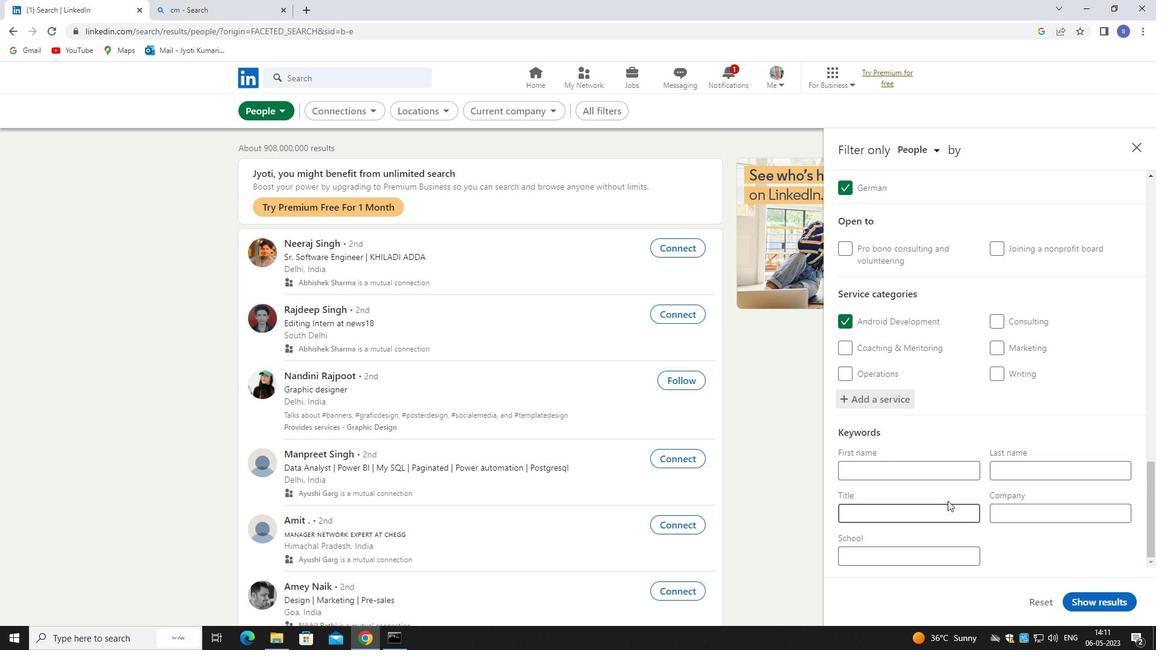 
Action: Mouse pressed left at (948, 505)
Screenshot: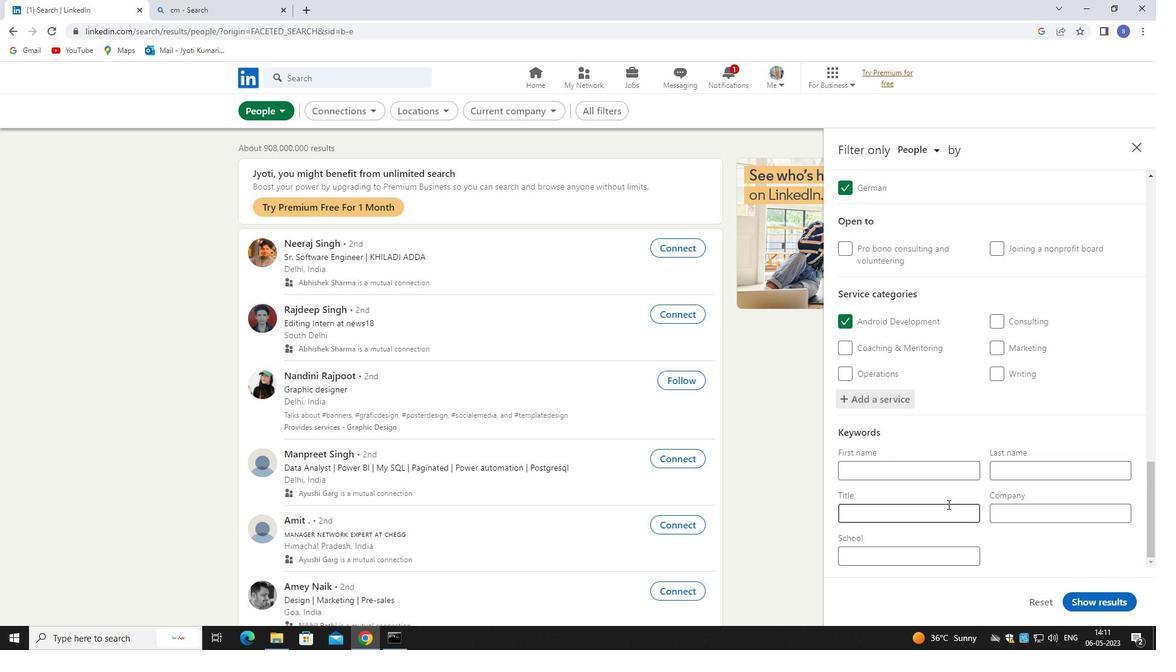 
Action: Mouse moved to (948, 510)
Screenshot: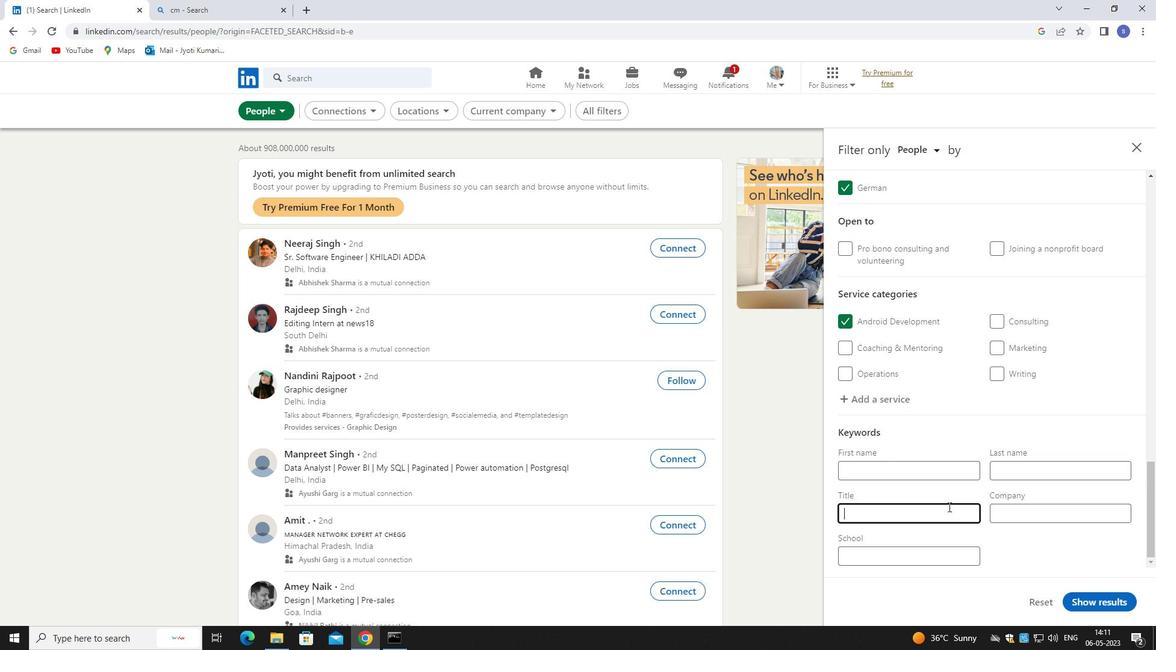 
Action: Key pressed <Key.shift>ASTRONOMER<Key.backspace><Key.backspace><Key.backspace><Key.backspace><Key.backspace><Key.backspace><Key.backspace><Key.backspace><Key.backspace><Key.backspace><Key.backspace><Key.backspace><Key.backspace><Key.backspace><Key.backspace><Key.backspace><Key.backspace><Key.shift>ASTRONOMER
Screenshot: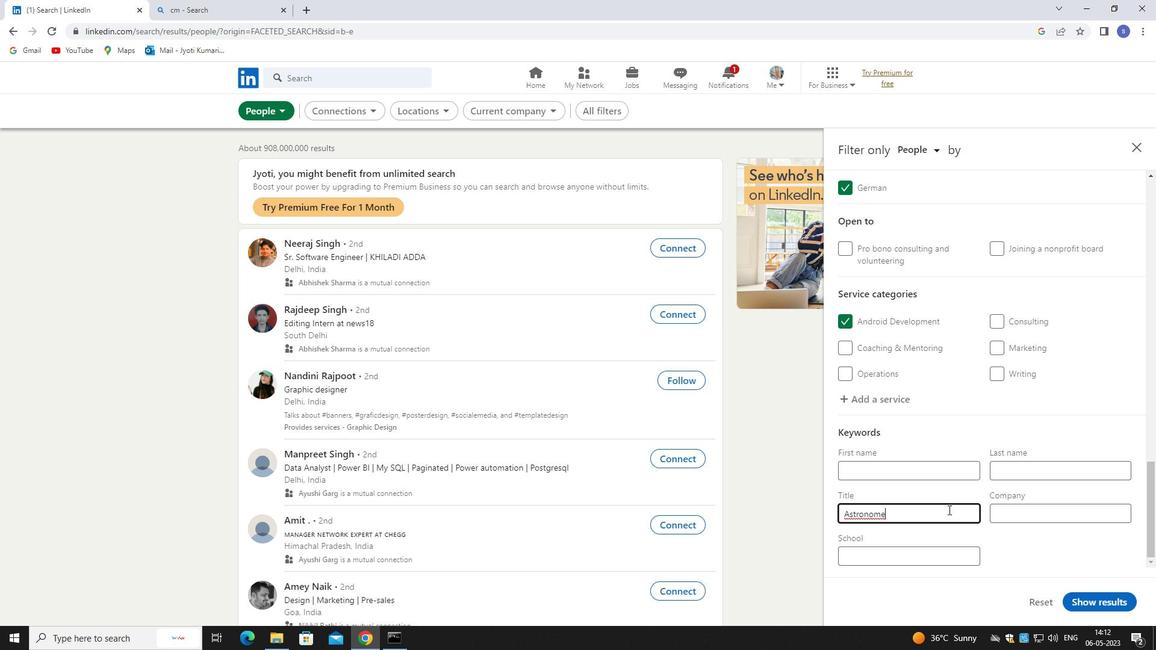 
Action: Mouse moved to (1094, 600)
Screenshot: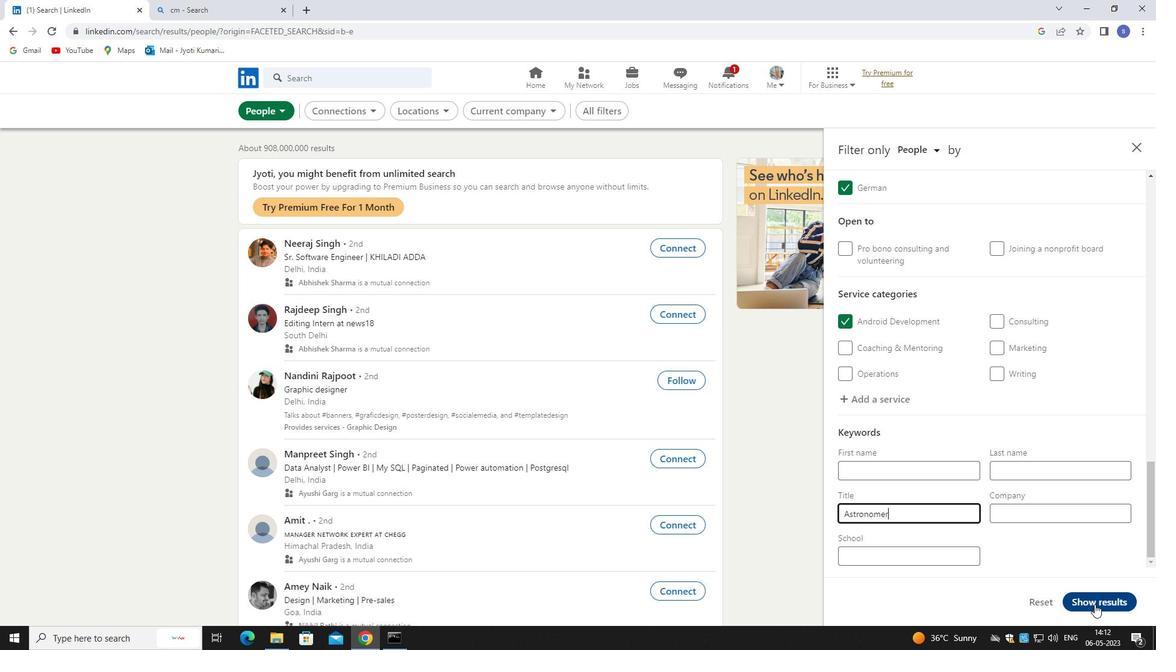 
Action: Mouse pressed left at (1094, 600)
Screenshot: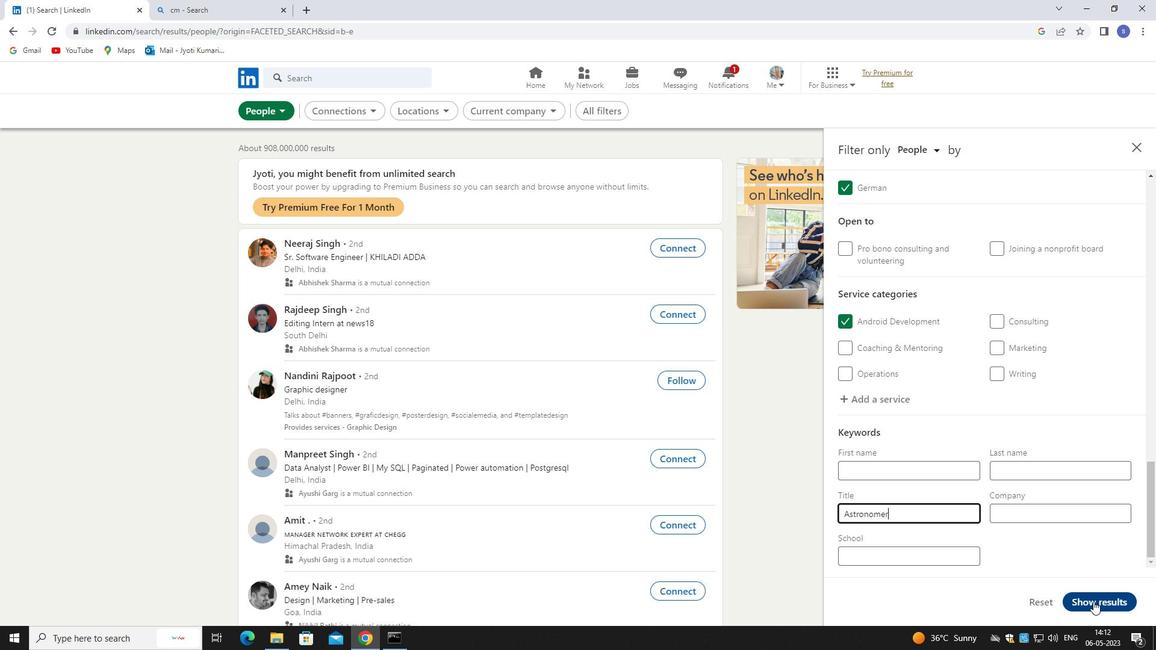 
Action: Mouse moved to (970, 595)
Screenshot: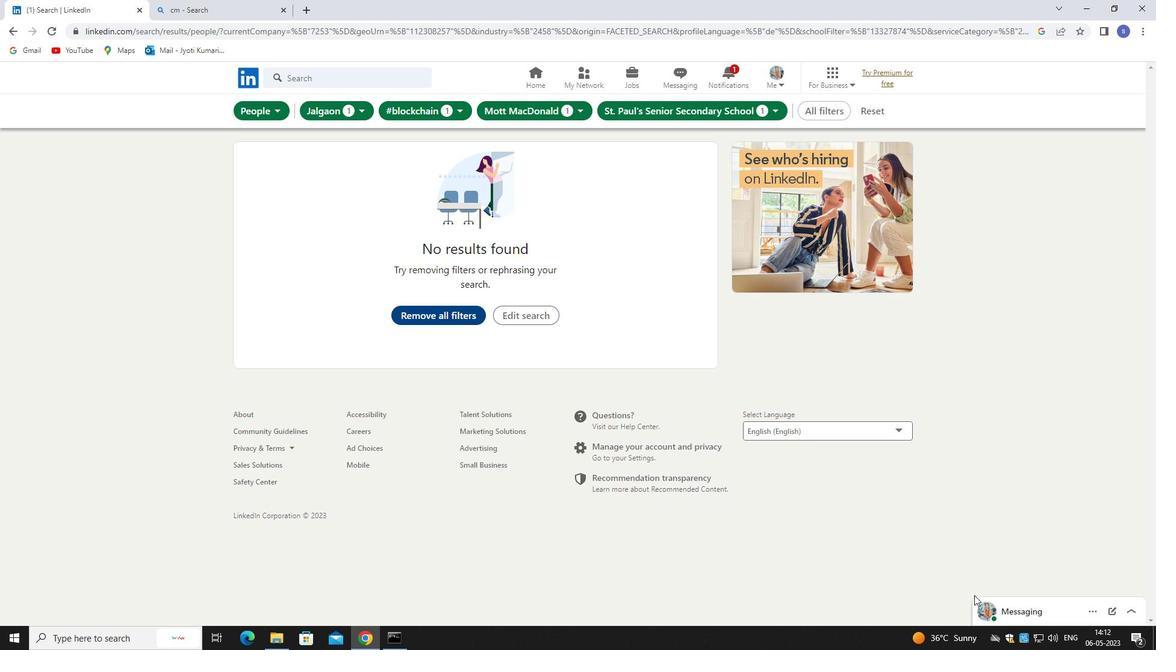 
